 Task: In the Company medtronic.com, Log call with description : 'Spoke to a lead interested in exploring customization options.'; Select call outcome: 'Busy '; Select call Direction: Inbound; Add date: '23 September, 2023' and time 3:00:PM. Logged in from softage.1@softage.net
Action: Mouse moved to (118, 71)
Screenshot: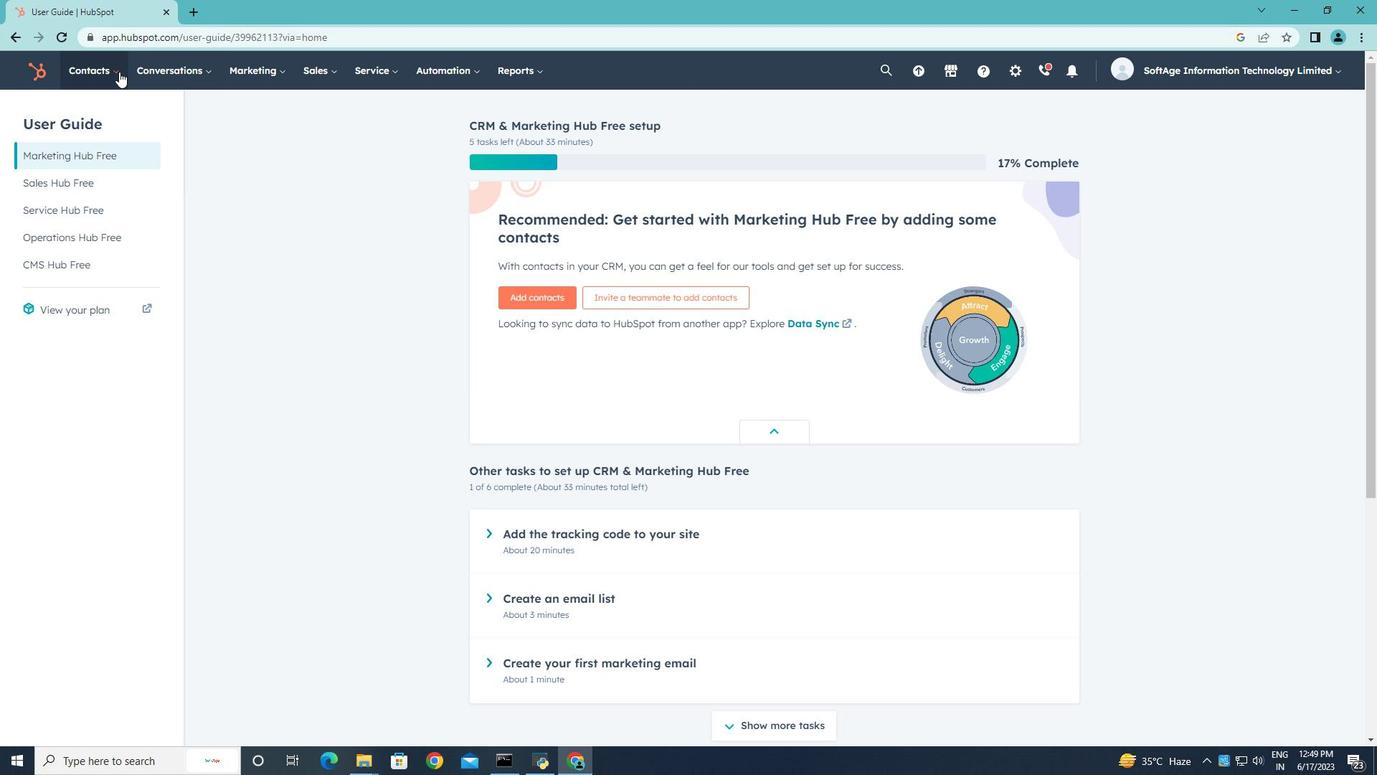 
Action: Mouse pressed left at (118, 71)
Screenshot: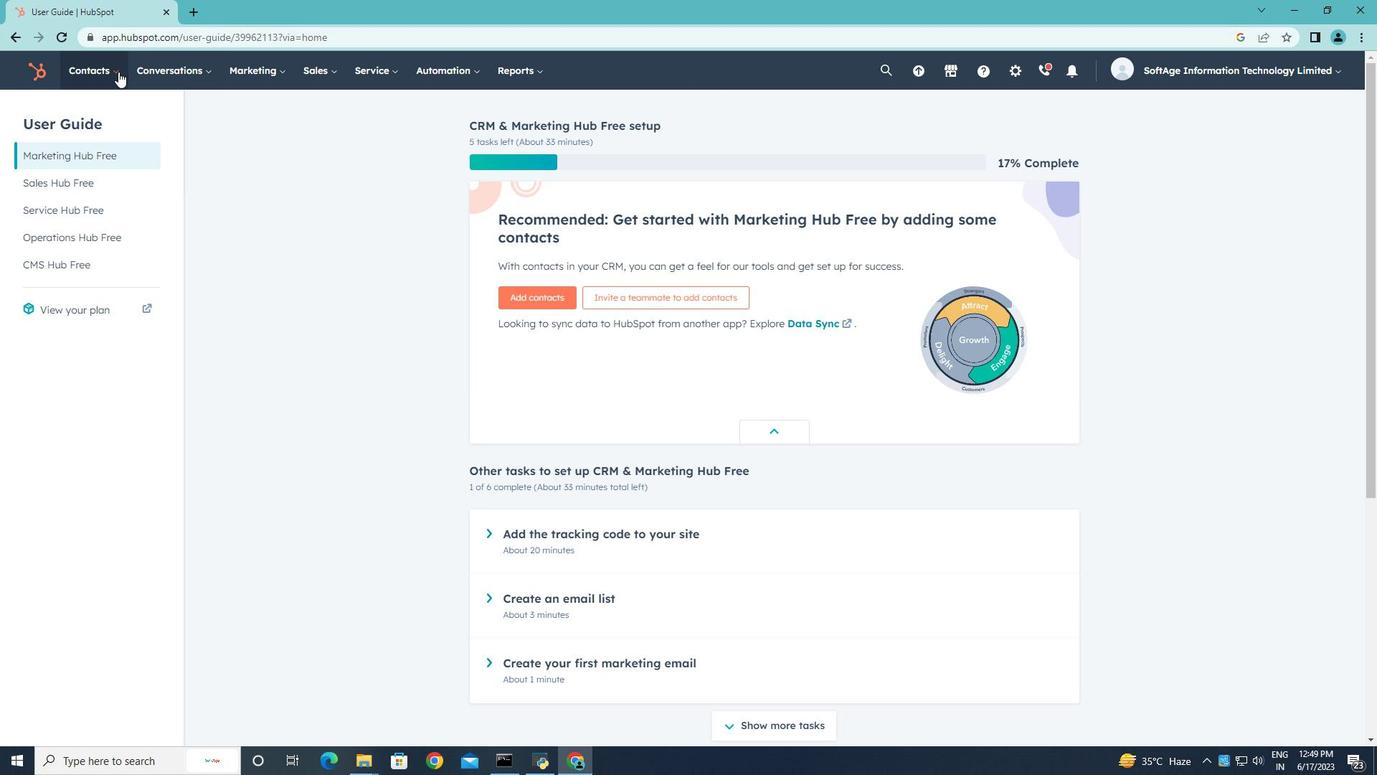 
Action: Mouse moved to (109, 140)
Screenshot: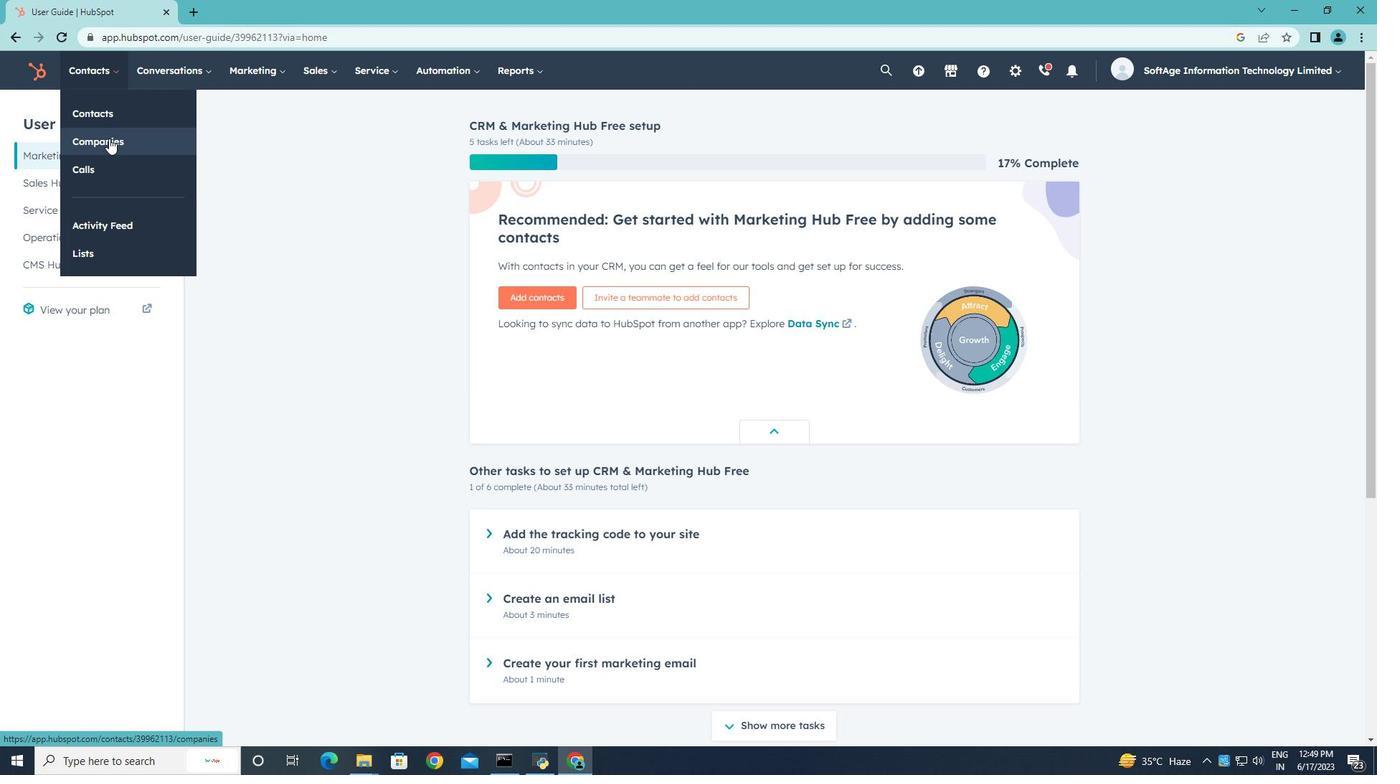 
Action: Mouse pressed left at (109, 140)
Screenshot: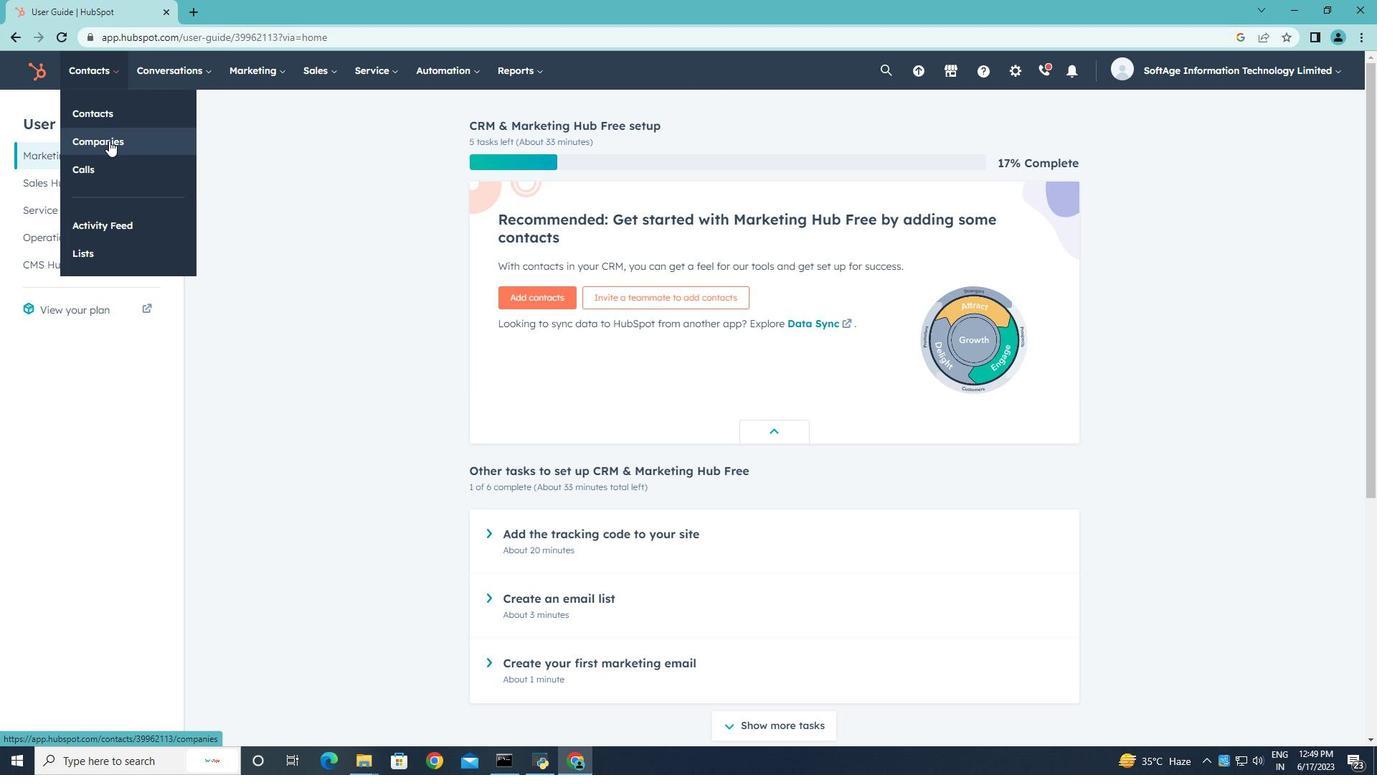 
Action: Mouse moved to (130, 233)
Screenshot: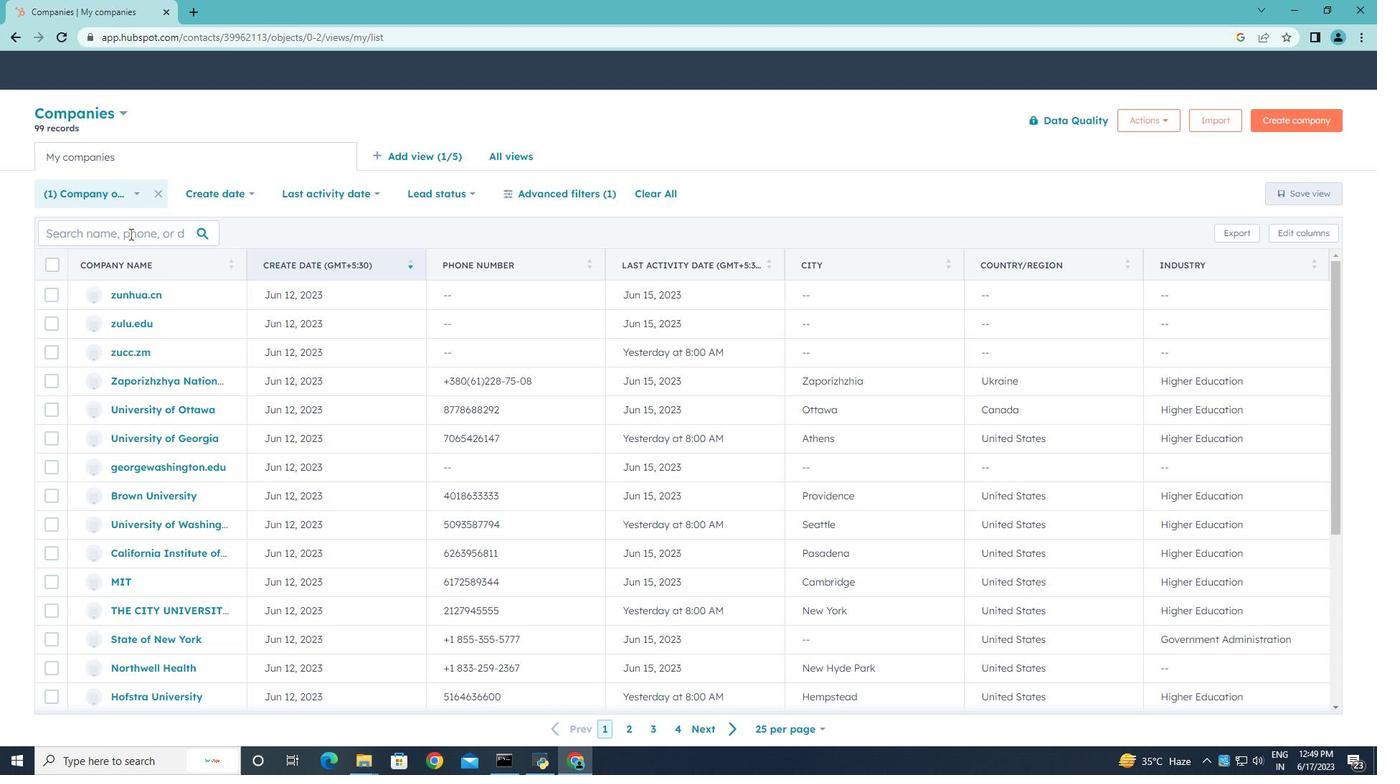 
Action: Mouse pressed left at (130, 233)
Screenshot: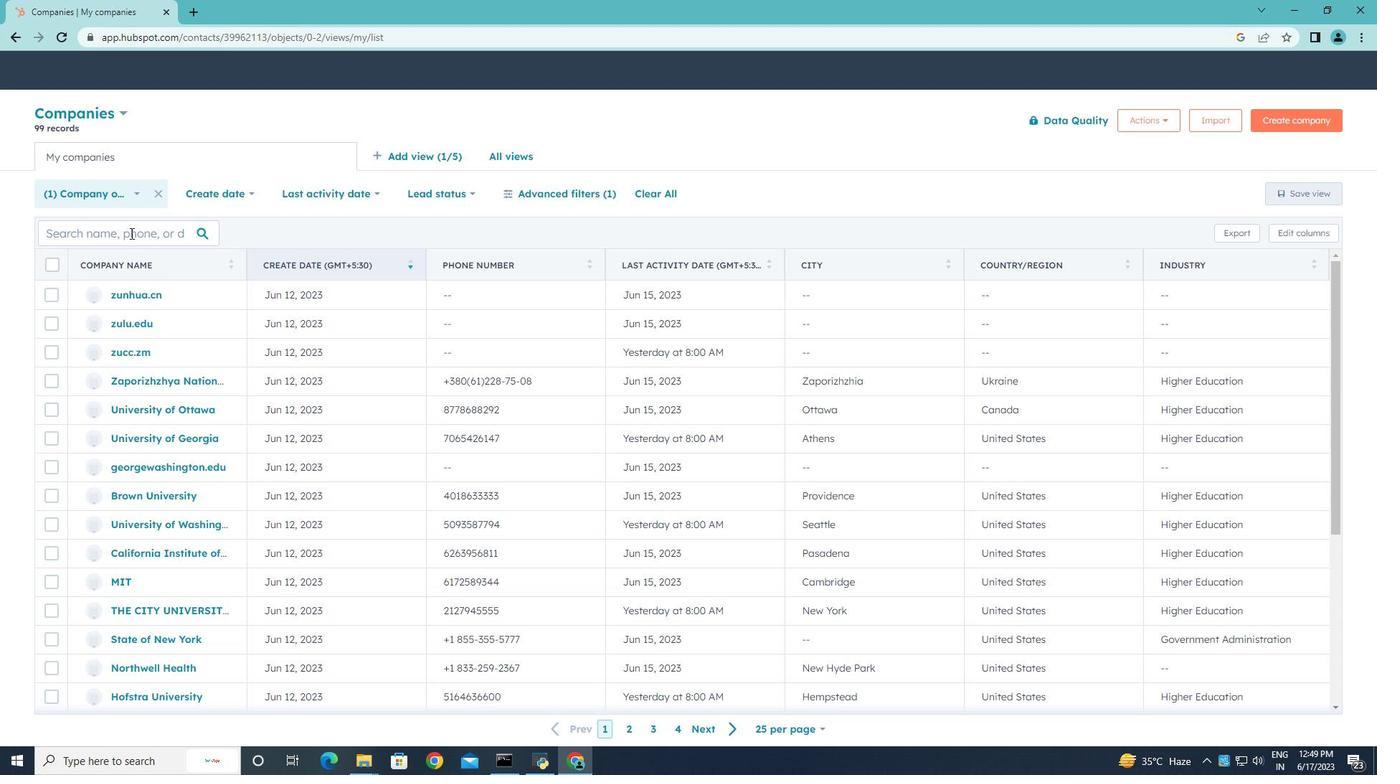 
Action: Key pressed medtronic.com
Screenshot: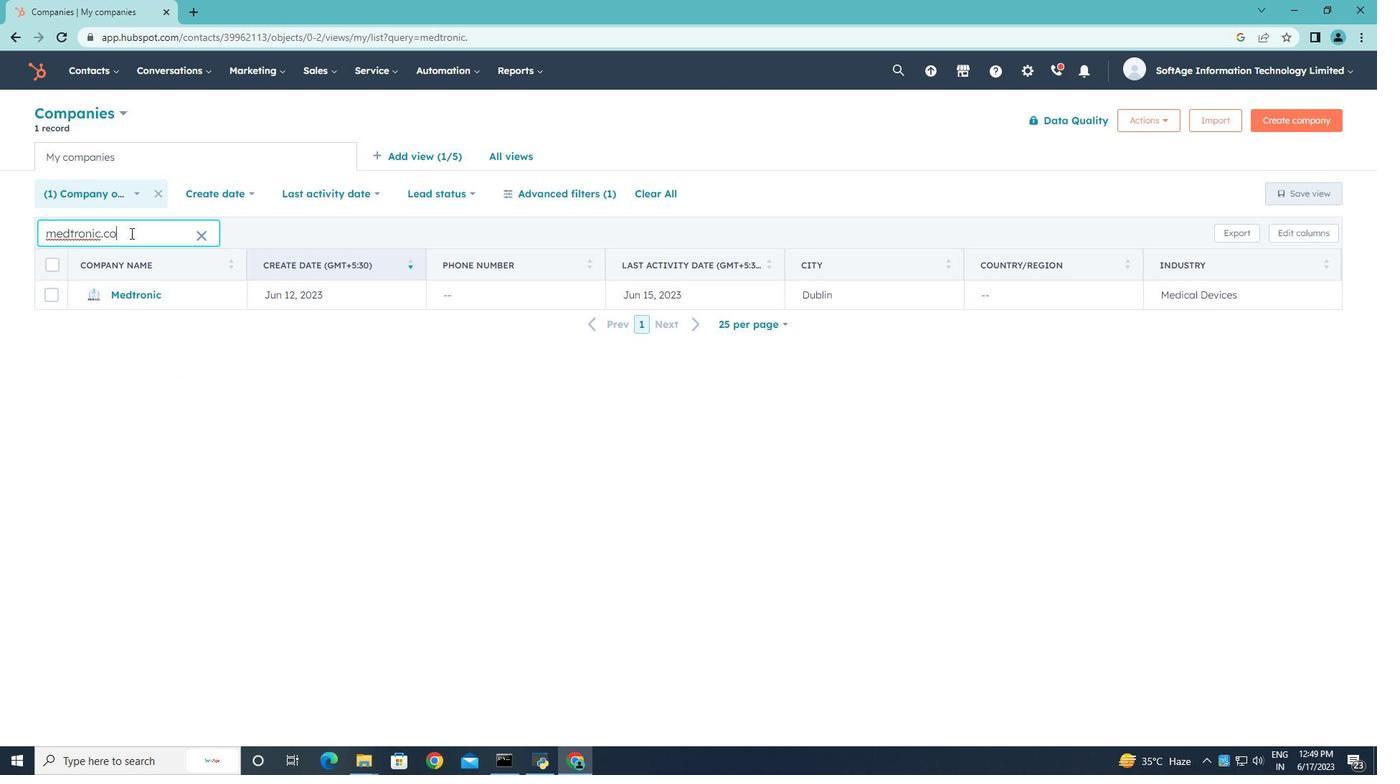 
Action: Mouse moved to (134, 297)
Screenshot: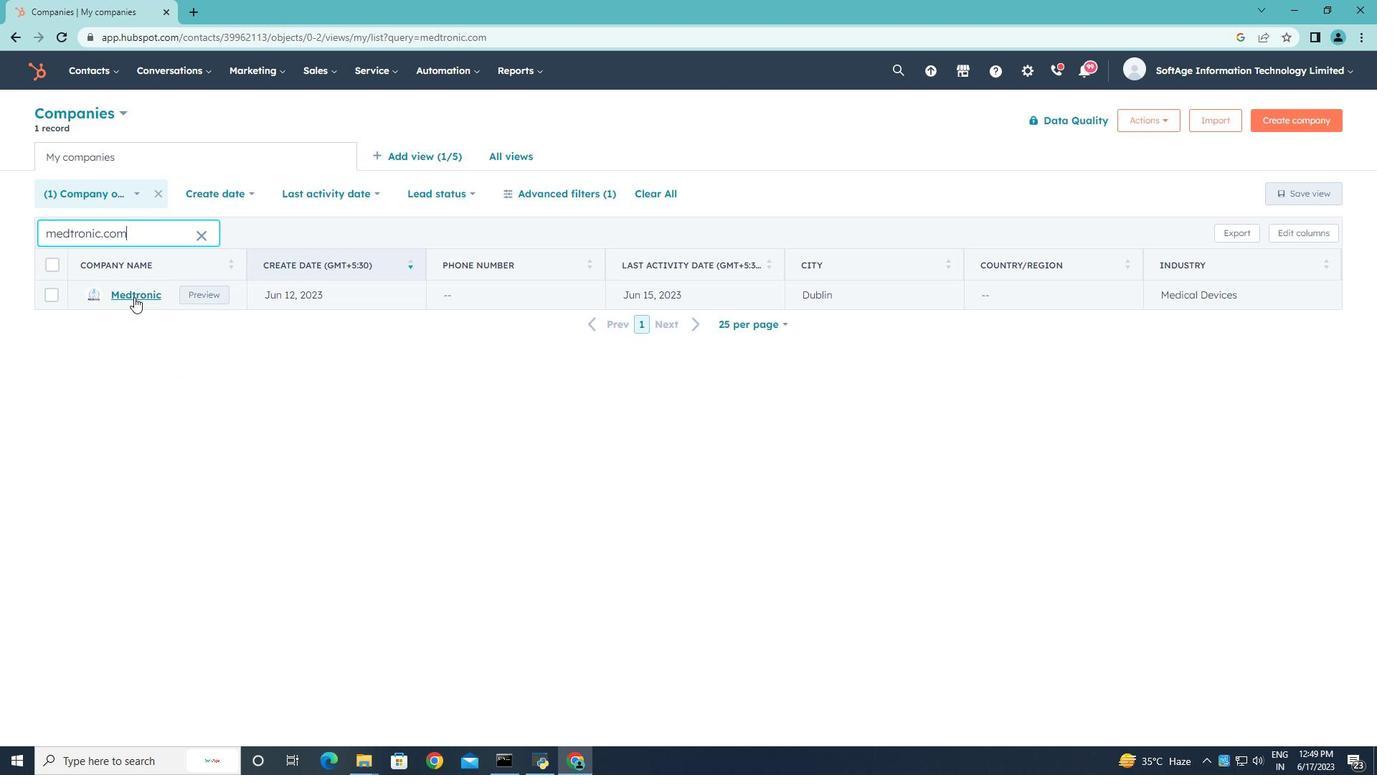 
Action: Mouse pressed left at (134, 297)
Screenshot: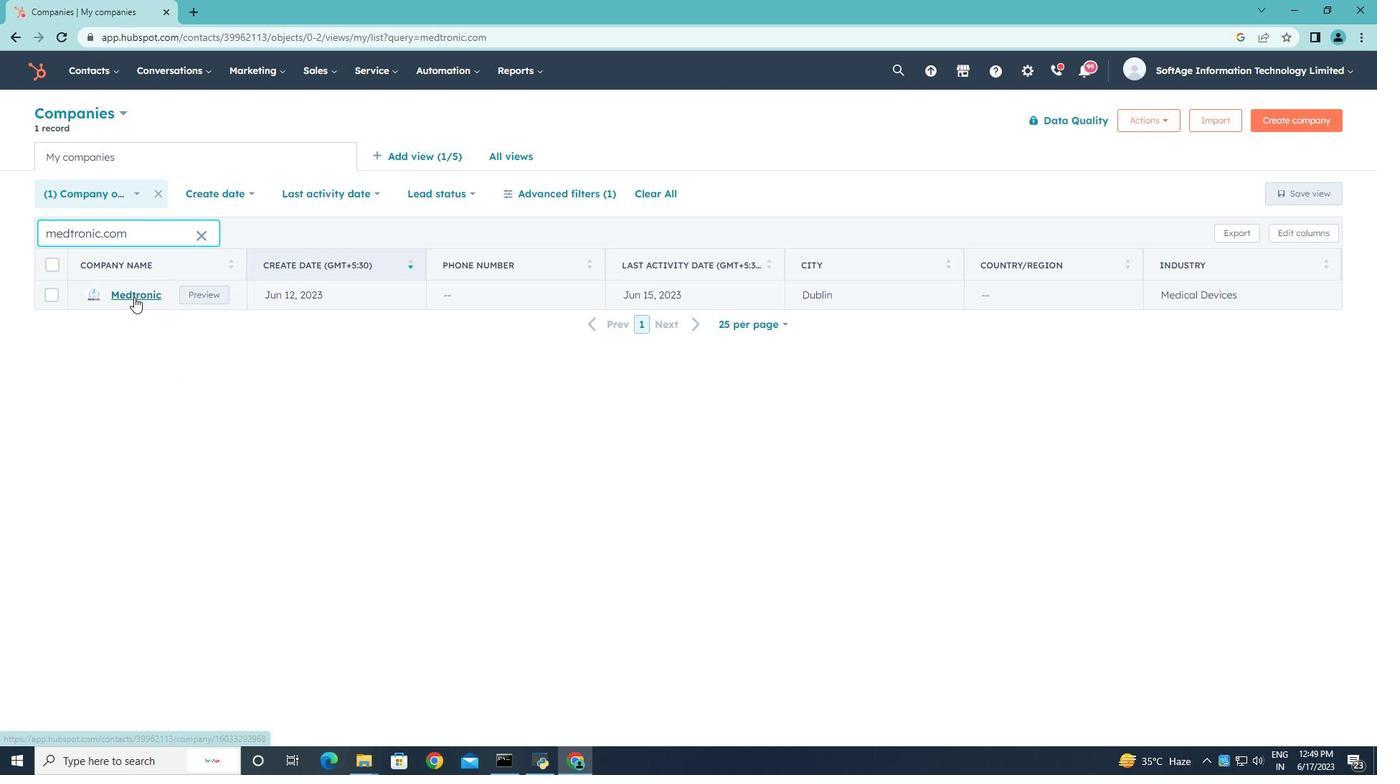 
Action: Mouse moved to (275, 242)
Screenshot: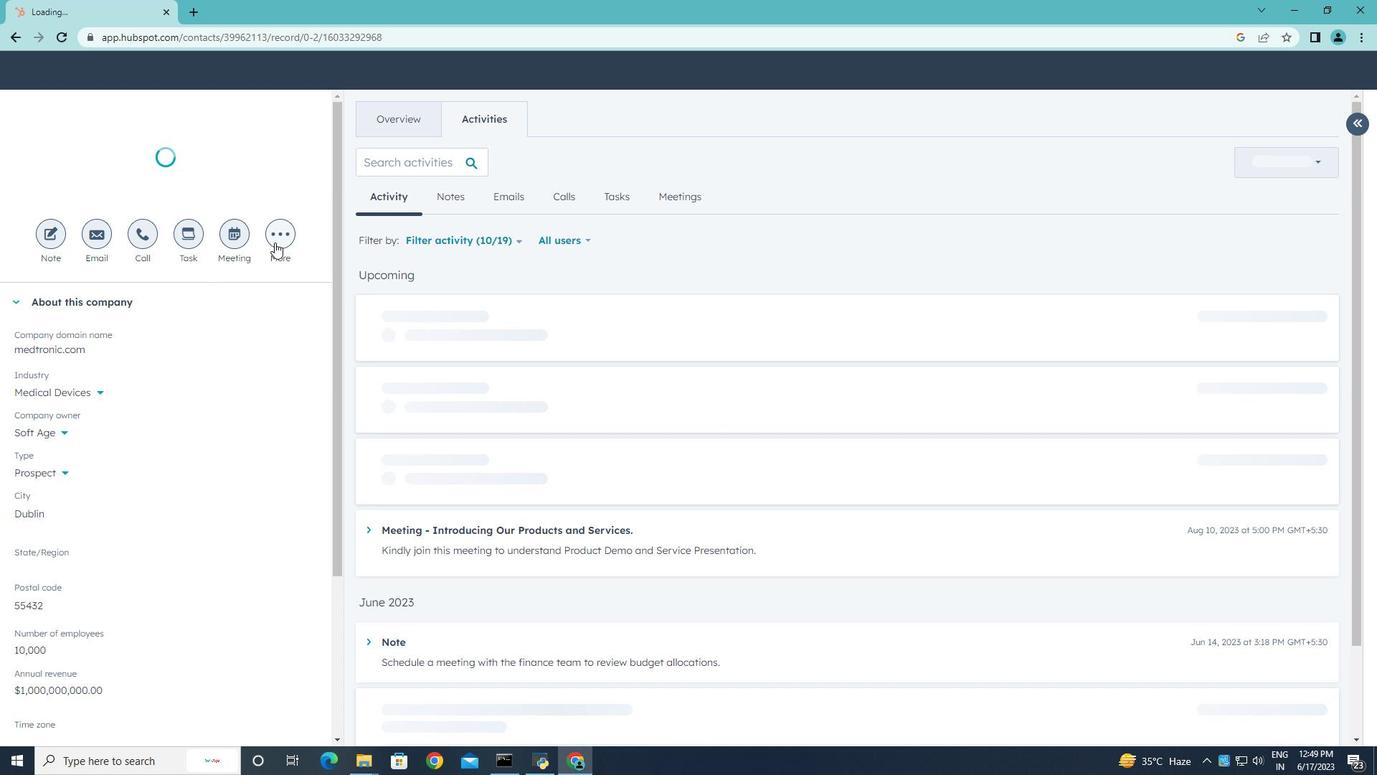 
Action: Mouse pressed left at (275, 242)
Screenshot: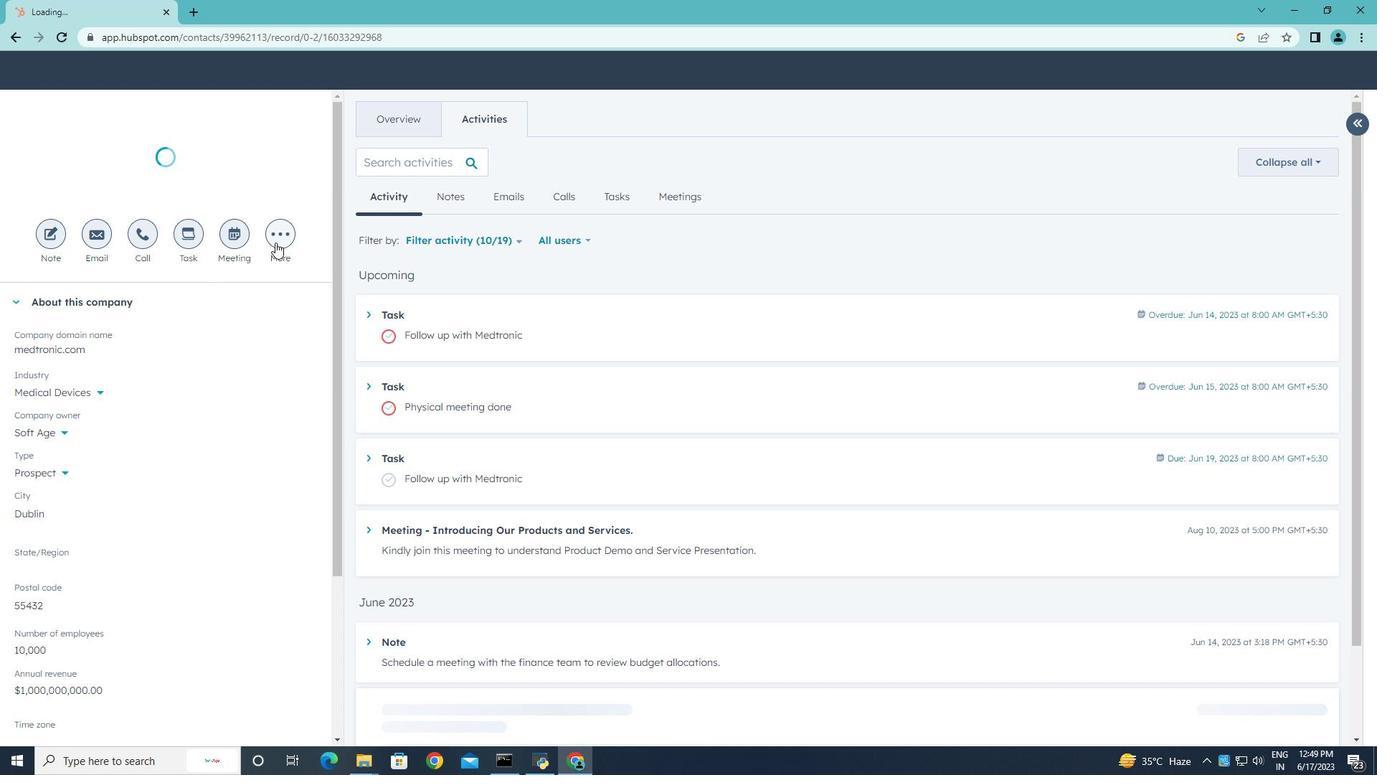 
Action: Mouse moved to (276, 355)
Screenshot: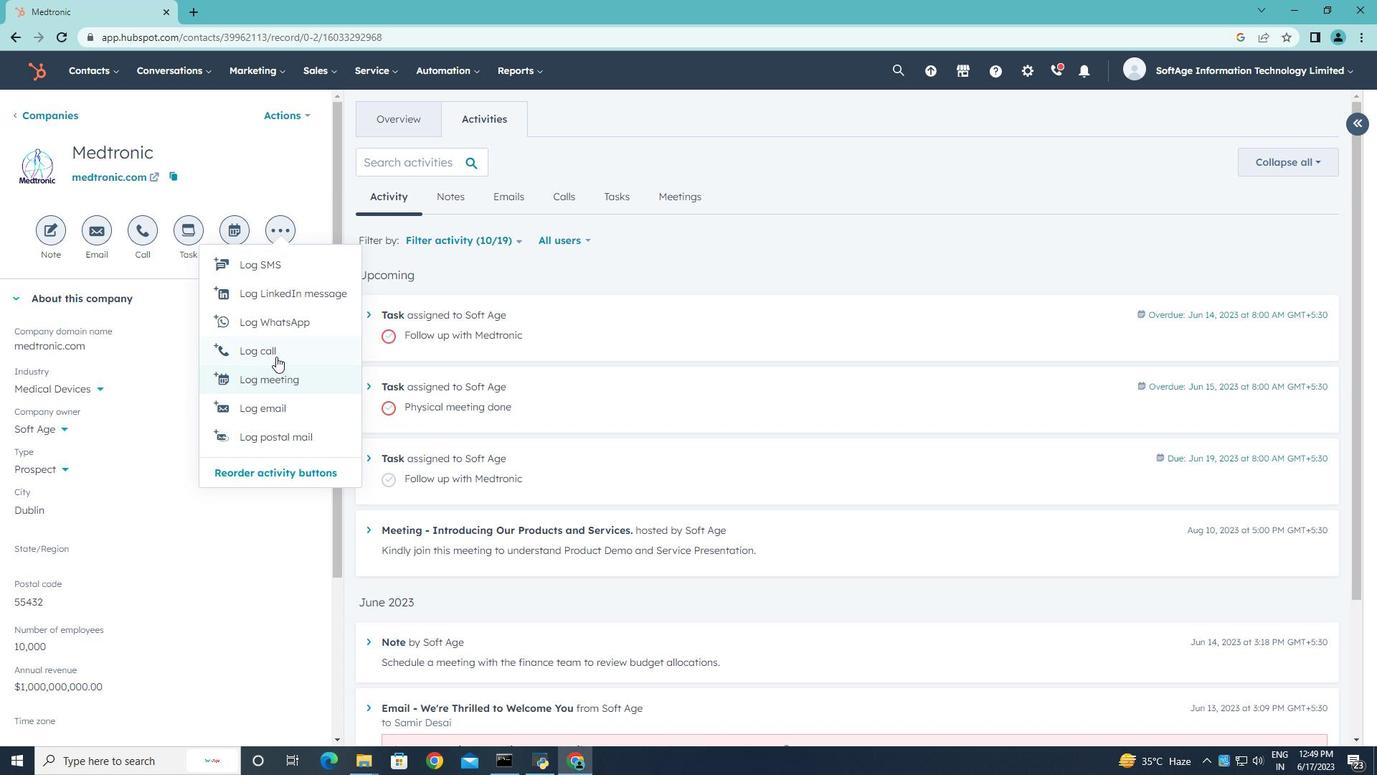 
Action: Mouse pressed left at (276, 355)
Screenshot: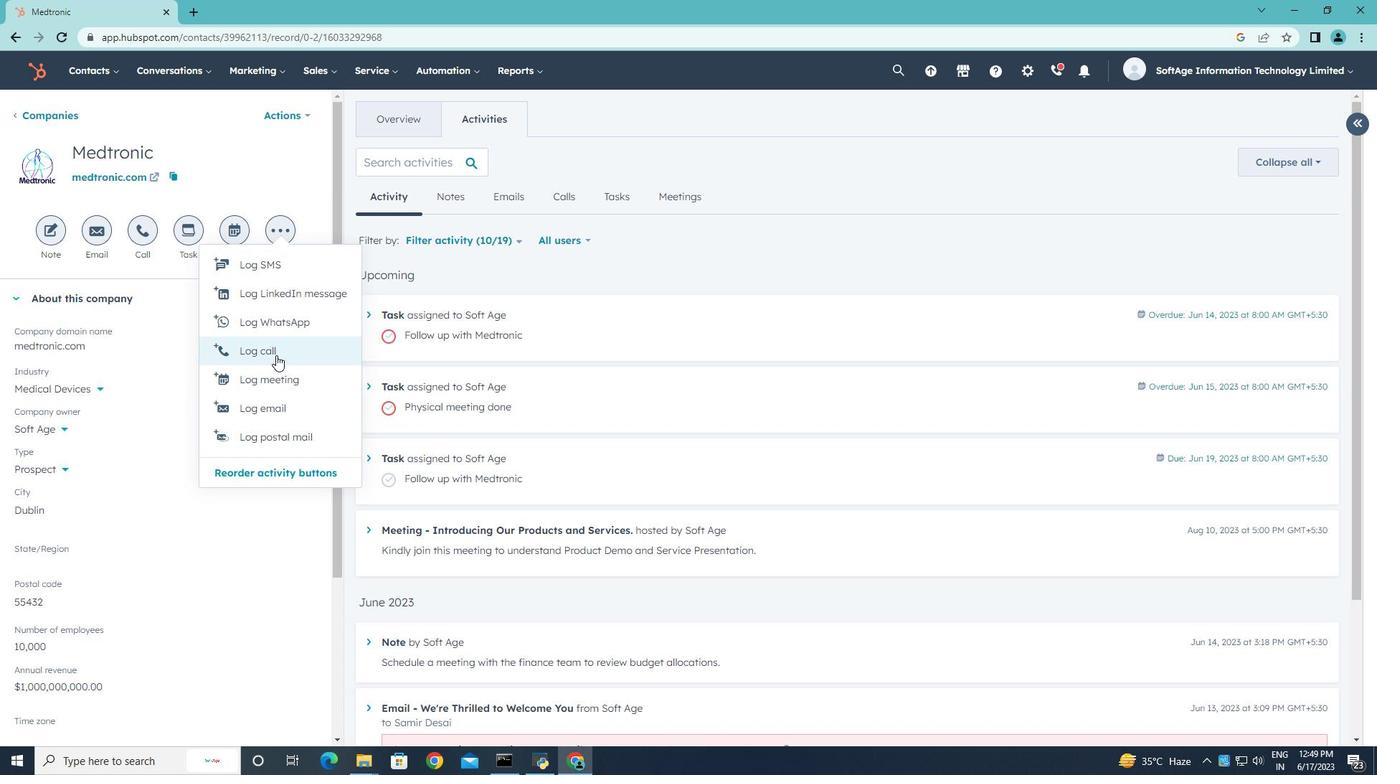 
Action: Key pressed <Key.shift>Spoke<Key.space>to<Key.space>a<Key.space>lead<Key.space>interested<Key.space>in<Key.space>explore<Key.backspace>ing<Key.space>customization<Key.space>options.
Screenshot: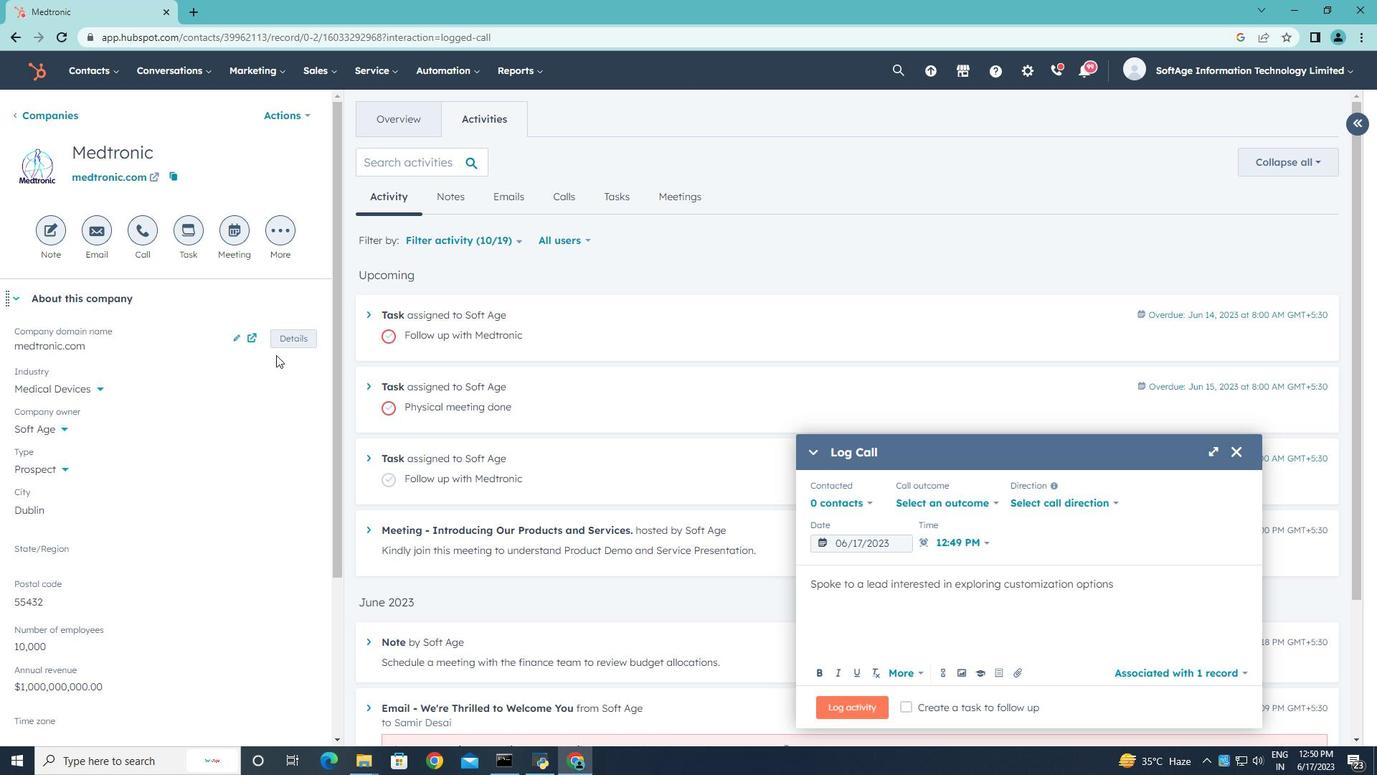 
Action: Mouse moved to (993, 503)
Screenshot: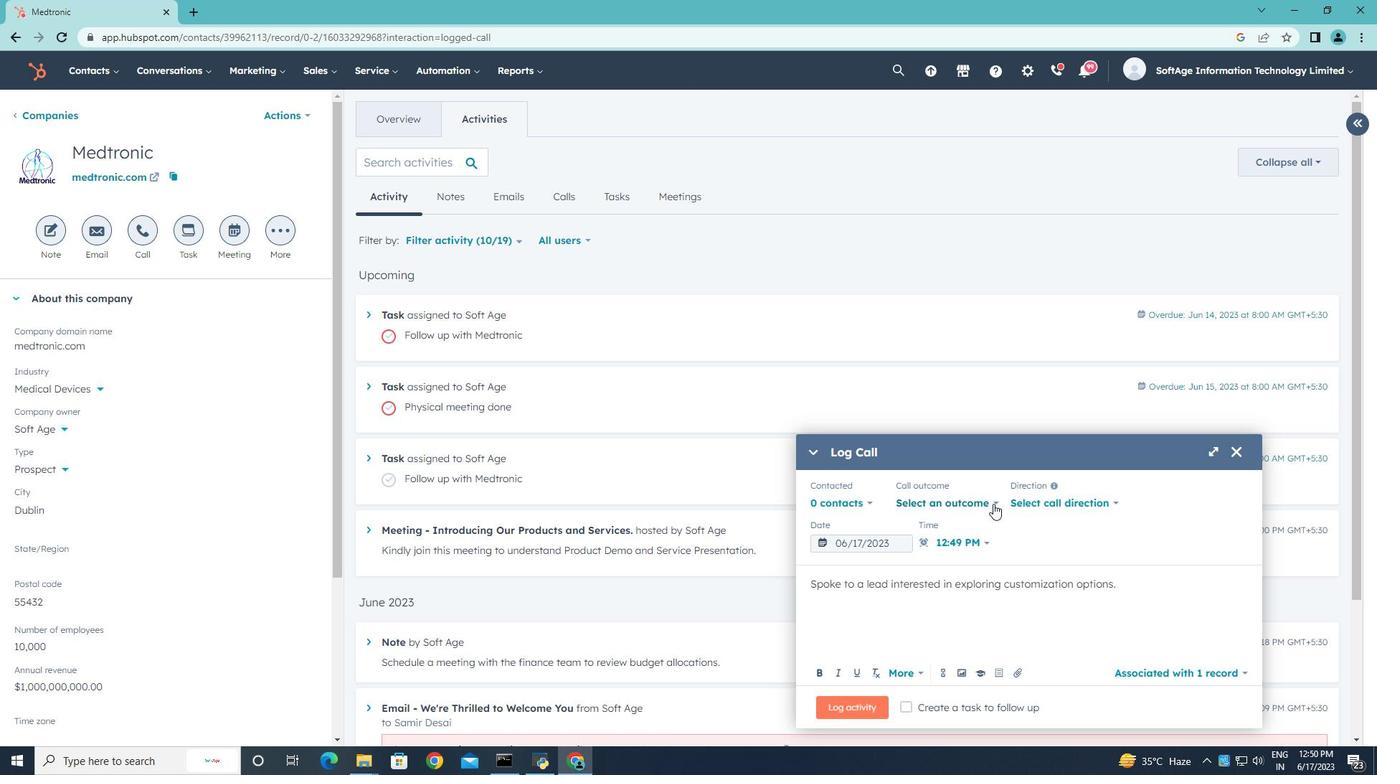 
Action: Mouse pressed left at (993, 503)
Screenshot: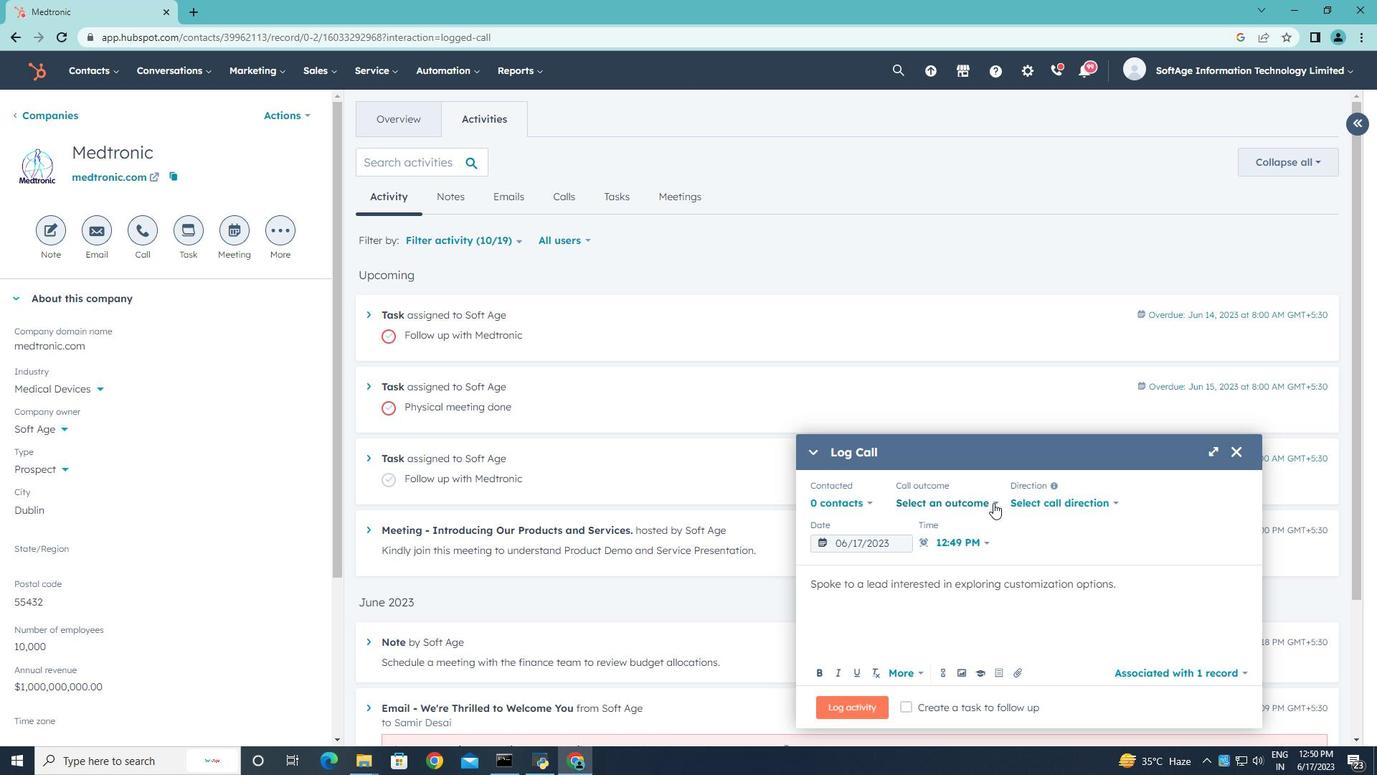 
Action: Mouse moved to (948, 542)
Screenshot: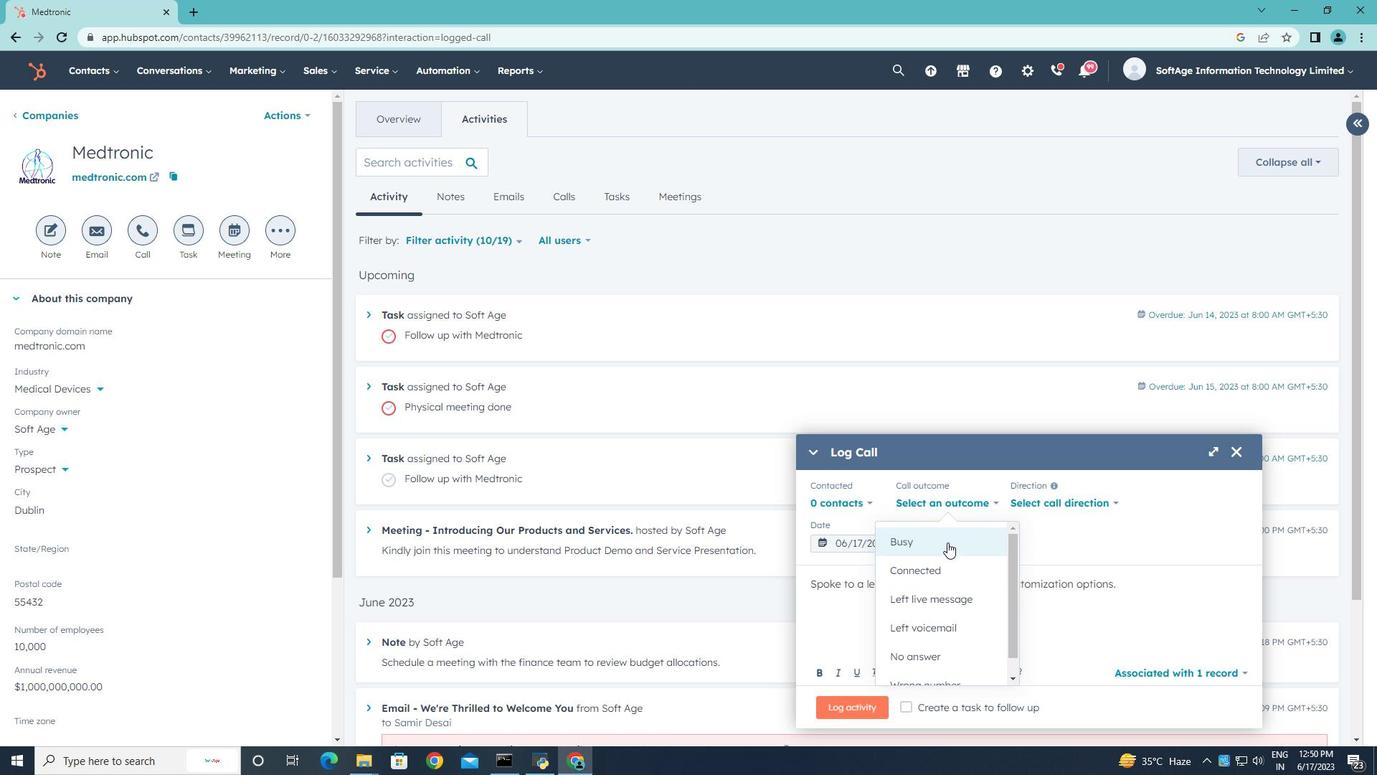 
Action: Mouse pressed left at (948, 542)
Screenshot: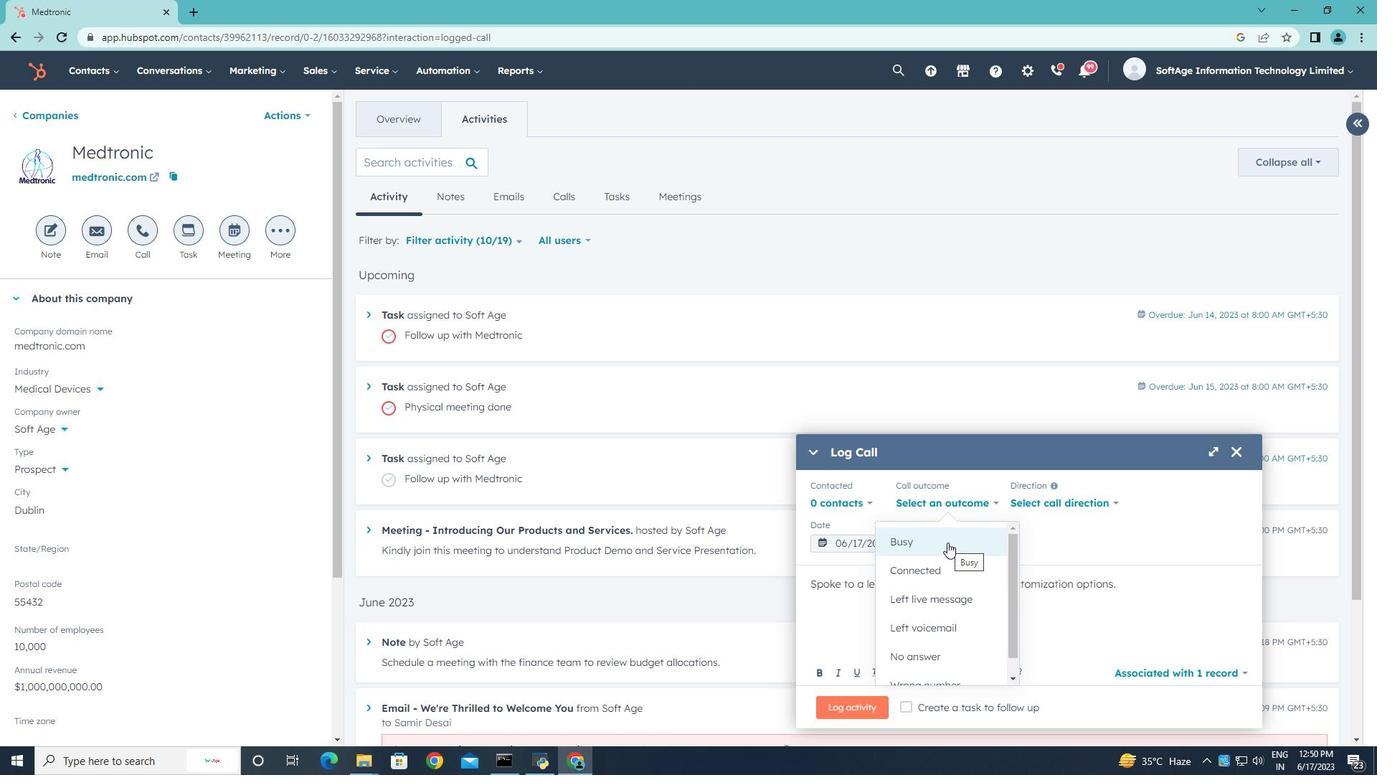 
Action: Mouse moved to (1048, 505)
Screenshot: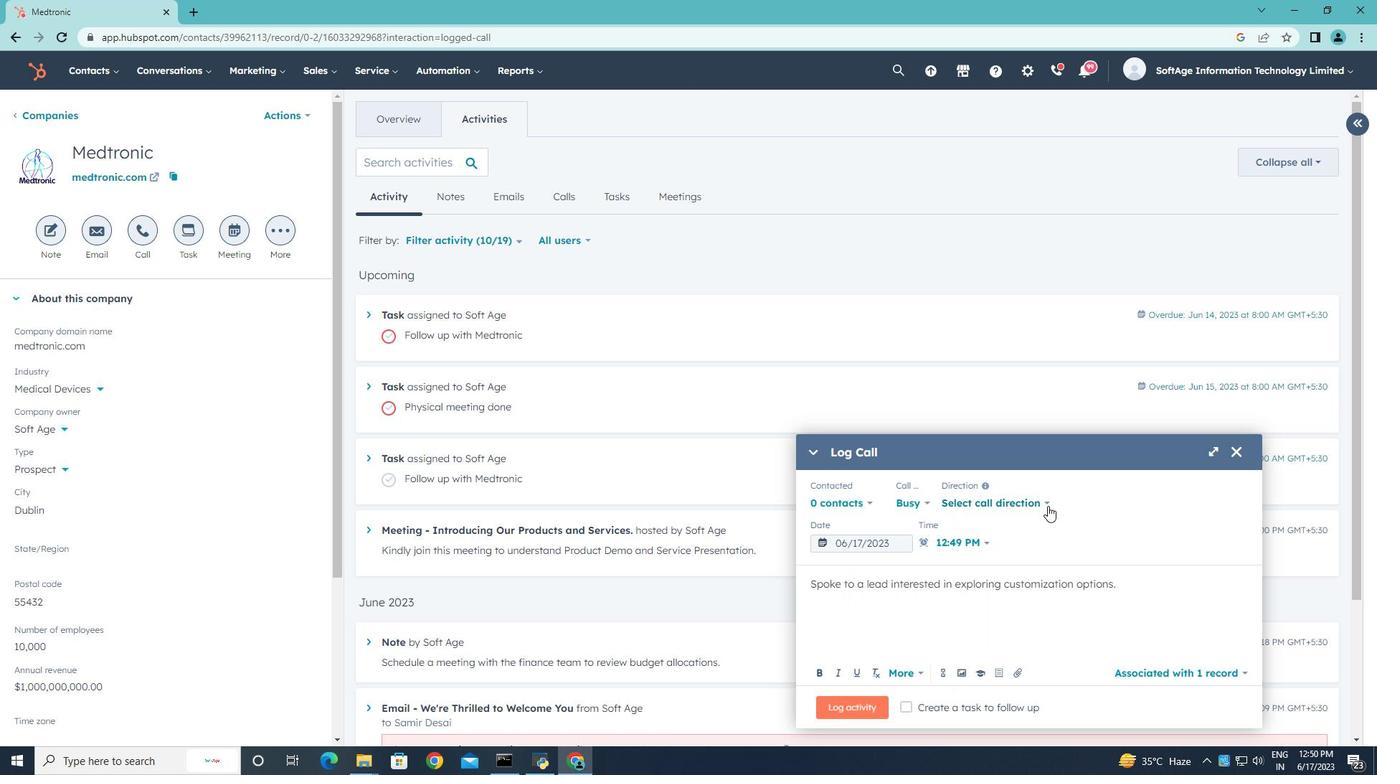 
Action: Mouse pressed left at (1048, 505)
Screenshot: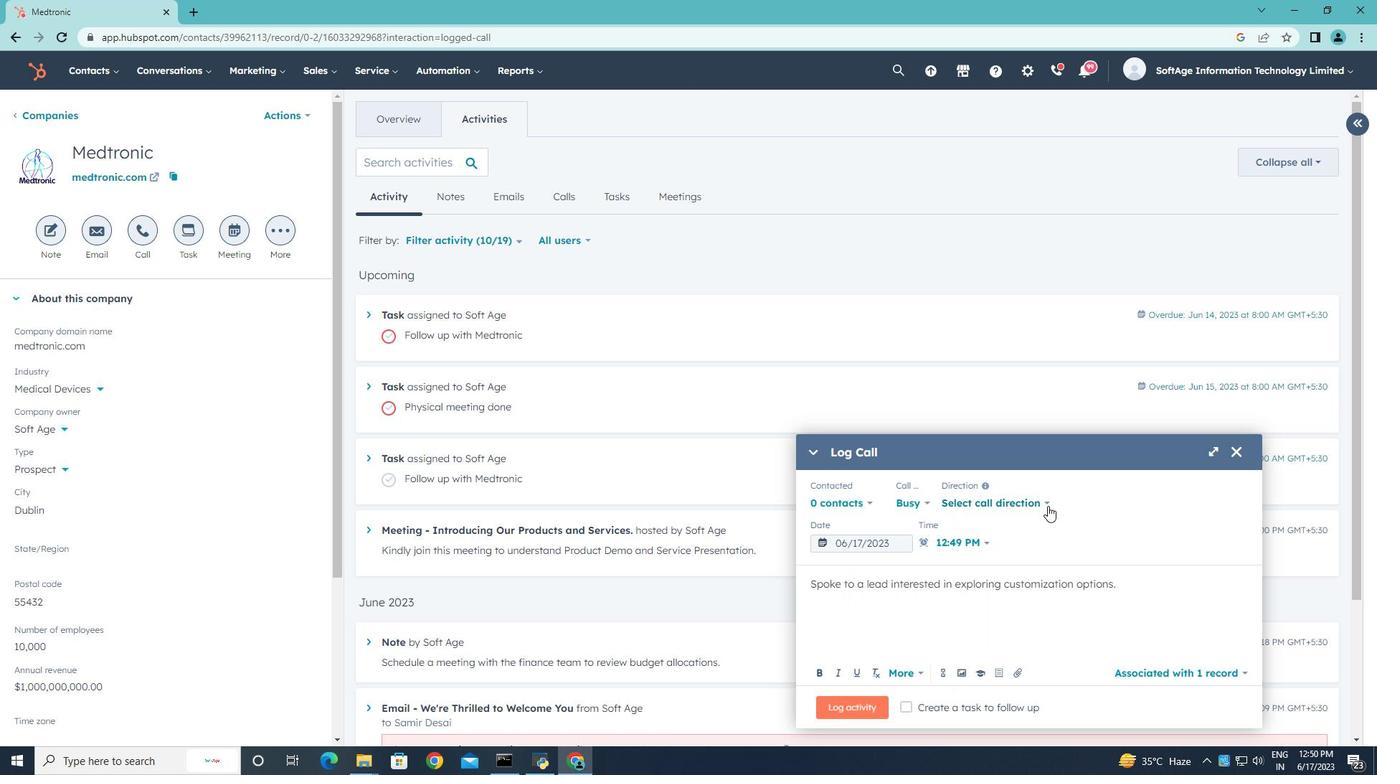 
Action: Mouse moved to (997, 543)
Screenshot: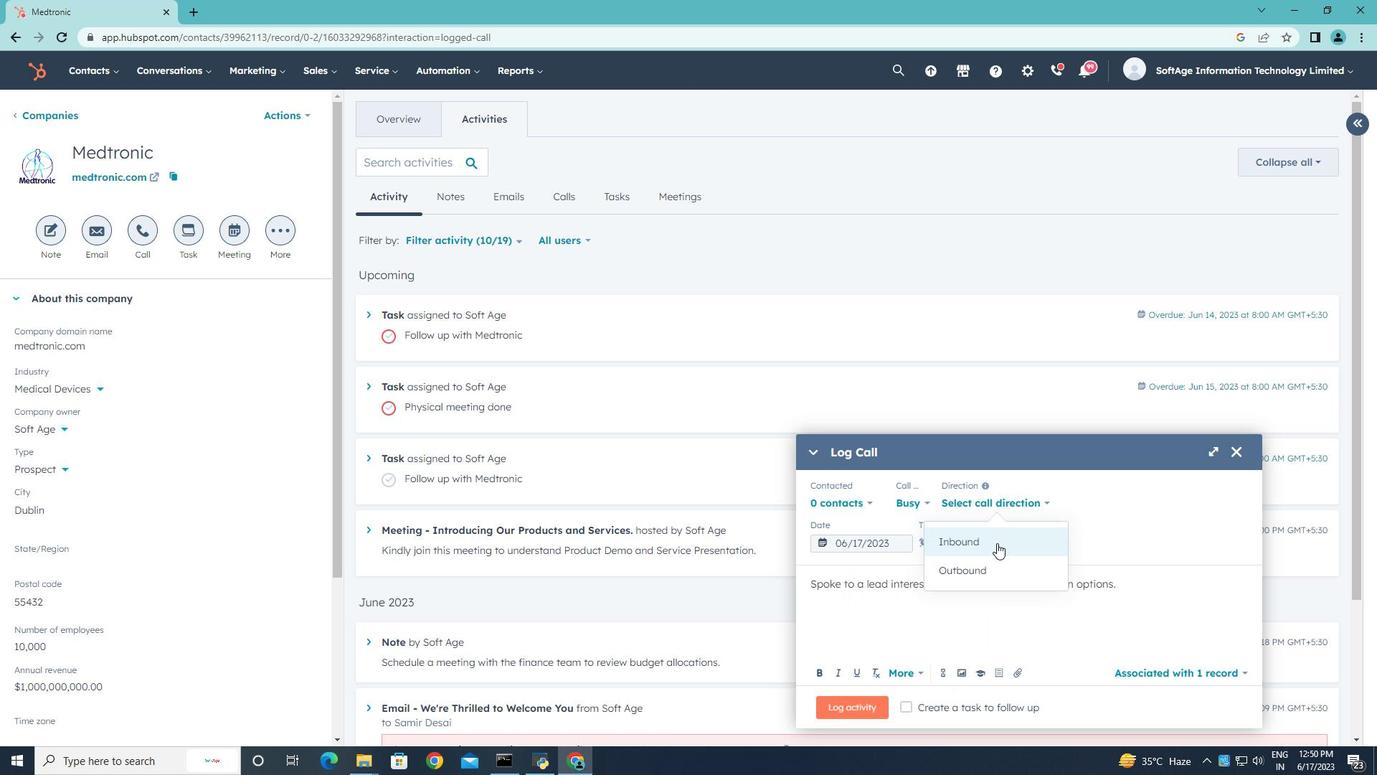 
Action: Mouse pressed left at (997, 543)
Screenshot: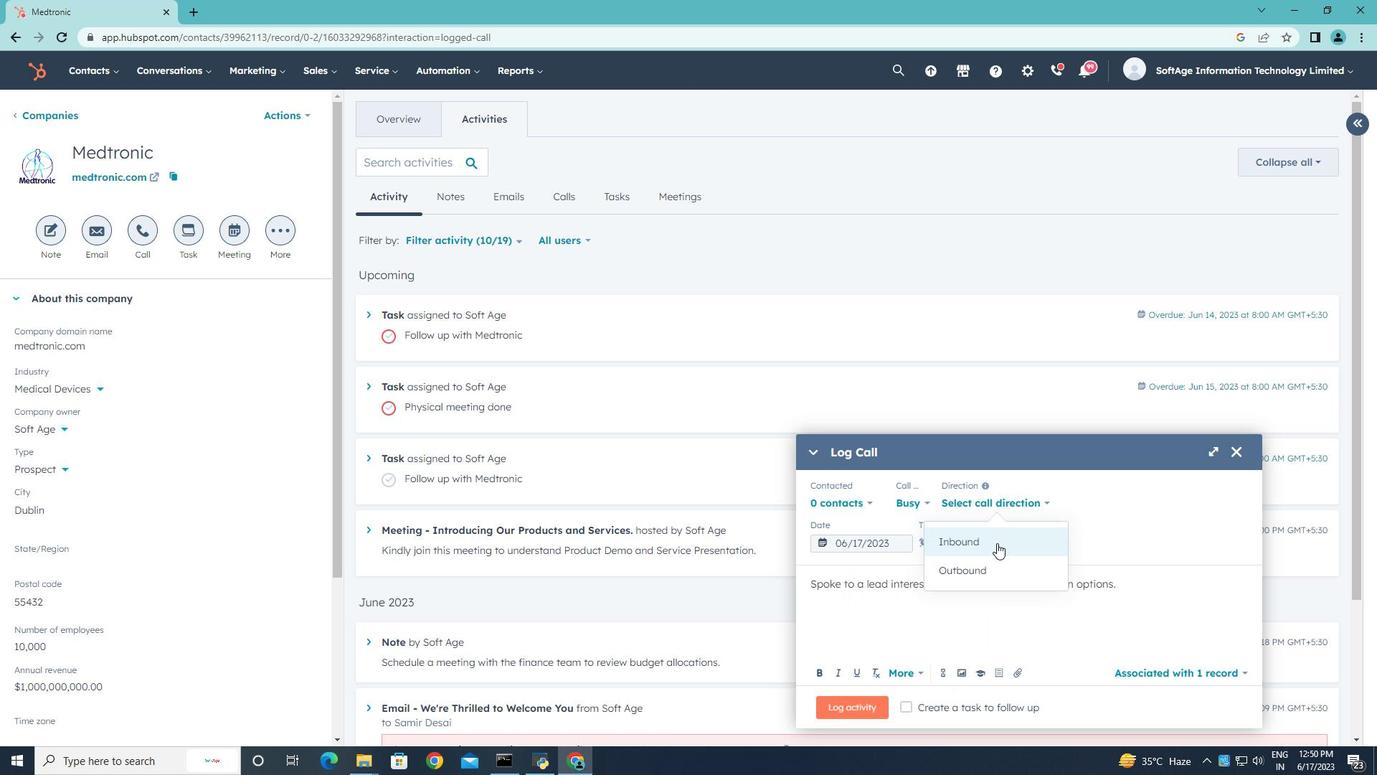 
Action: Mouse moved to (1110, 505)
Screenshot: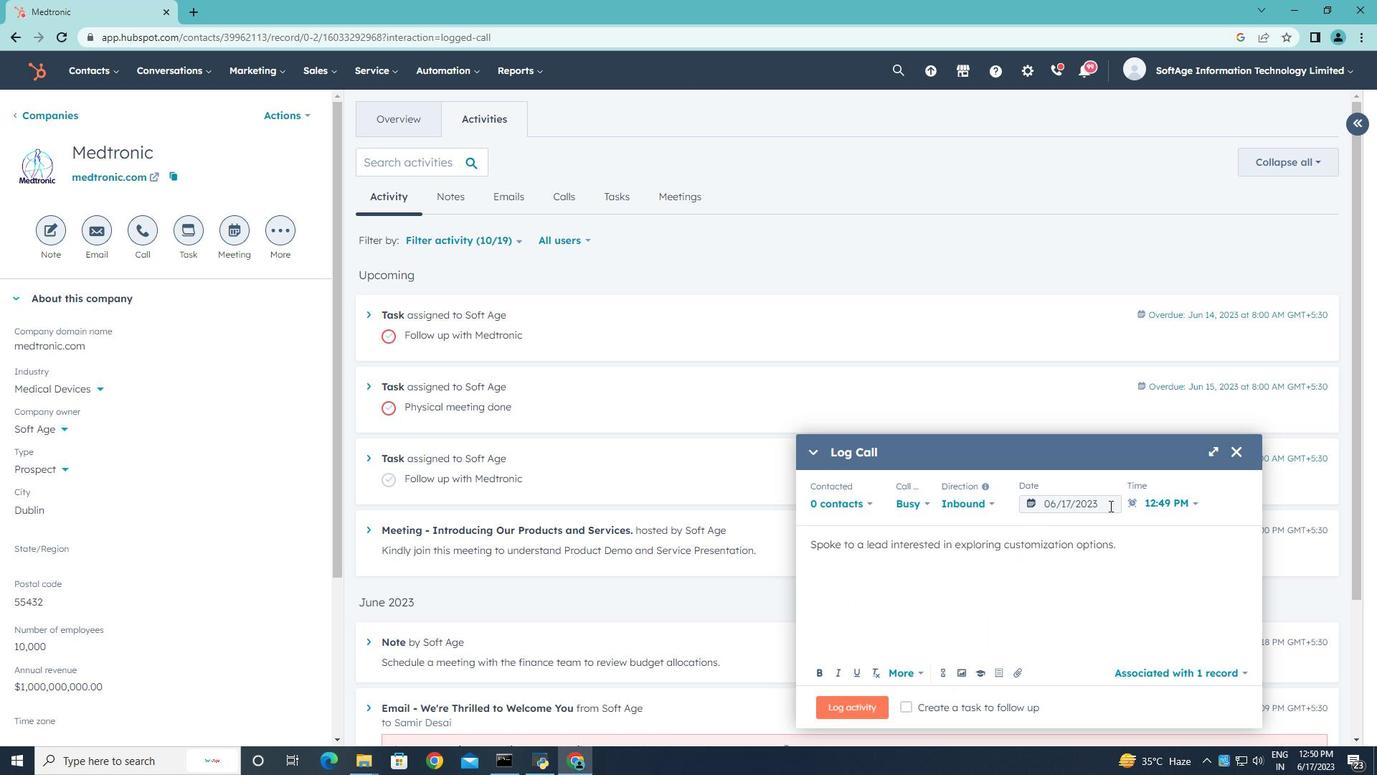 
Action: Mouse pressed left at (1110, 505)
Screenshot: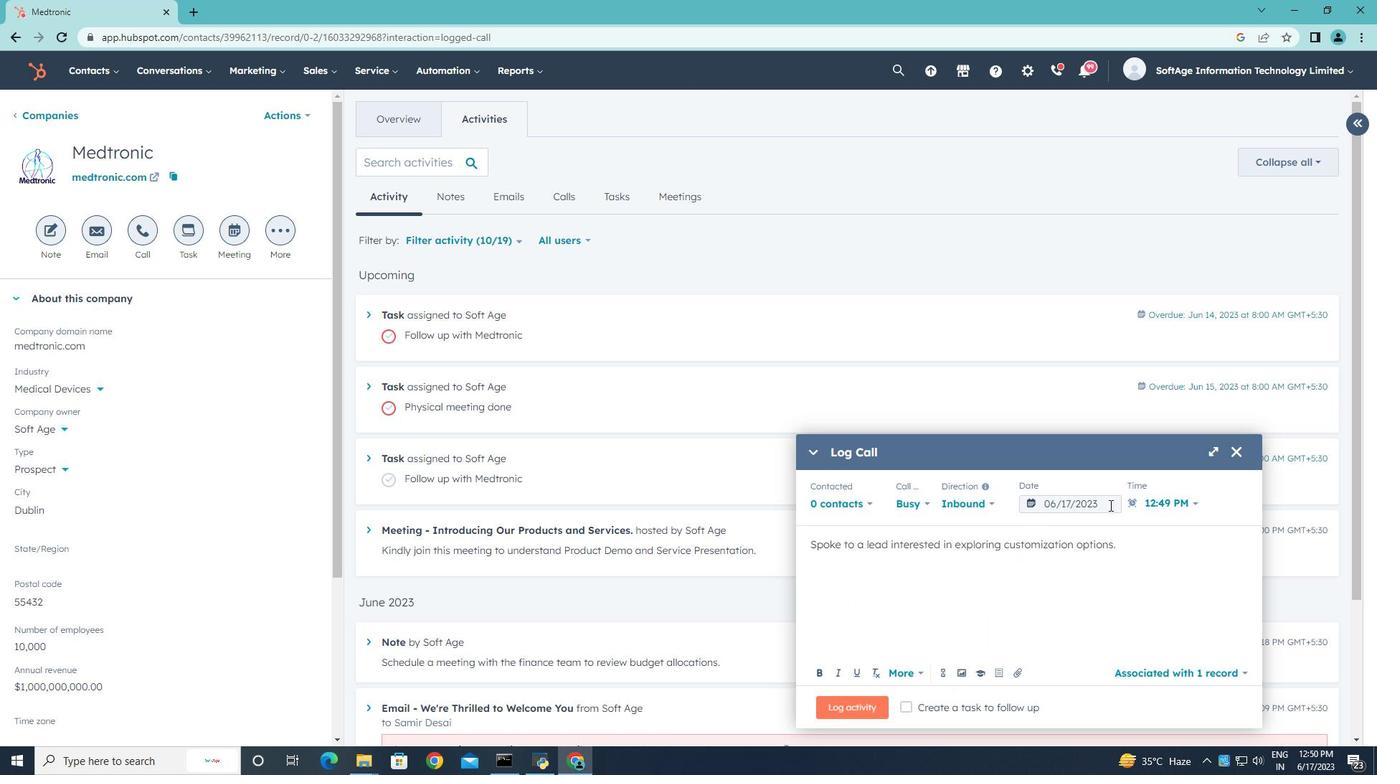 
Action: Mouse moved to (1209, 265)
Screenshot: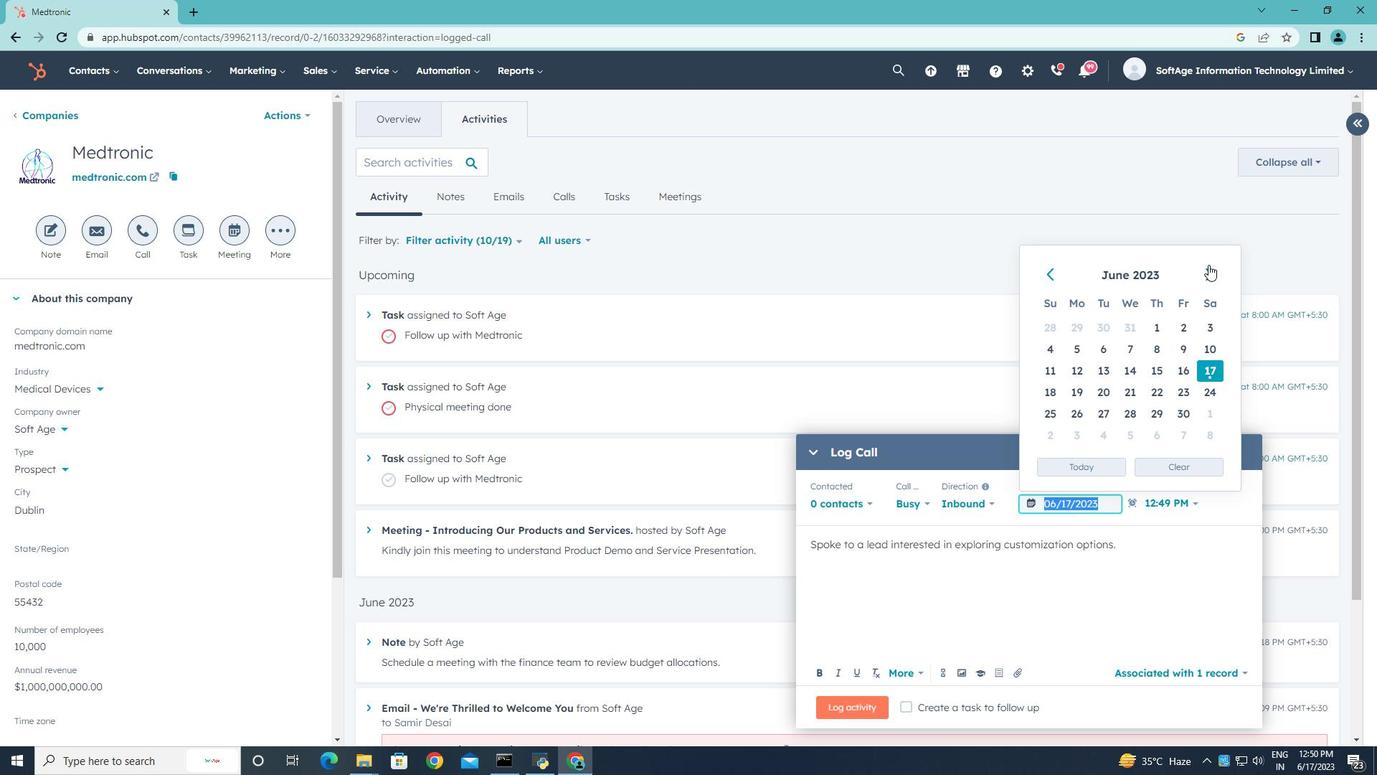 
Action: Mouse pressed left at (1209, 265)
Screenshot: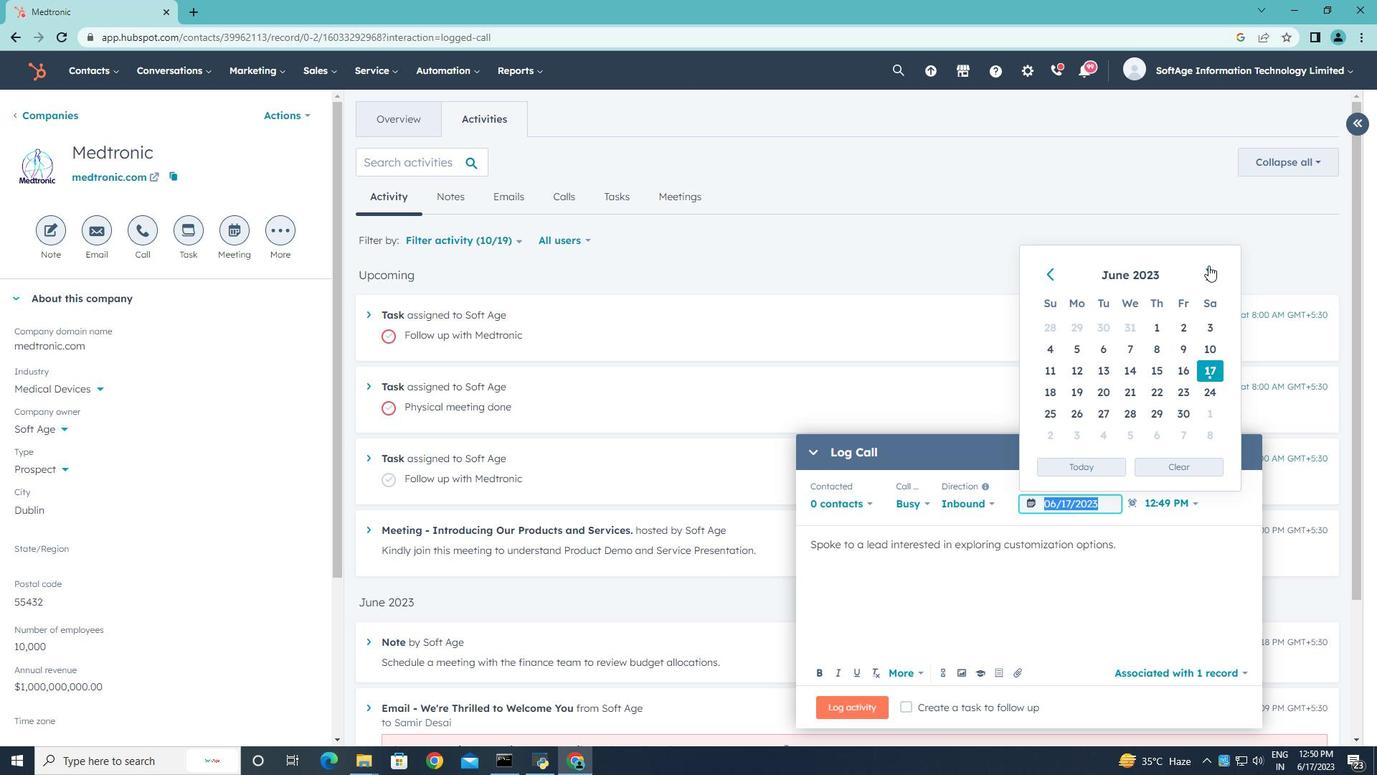 
Action: Mouse pressed left at (1209, 265)
Screenshot: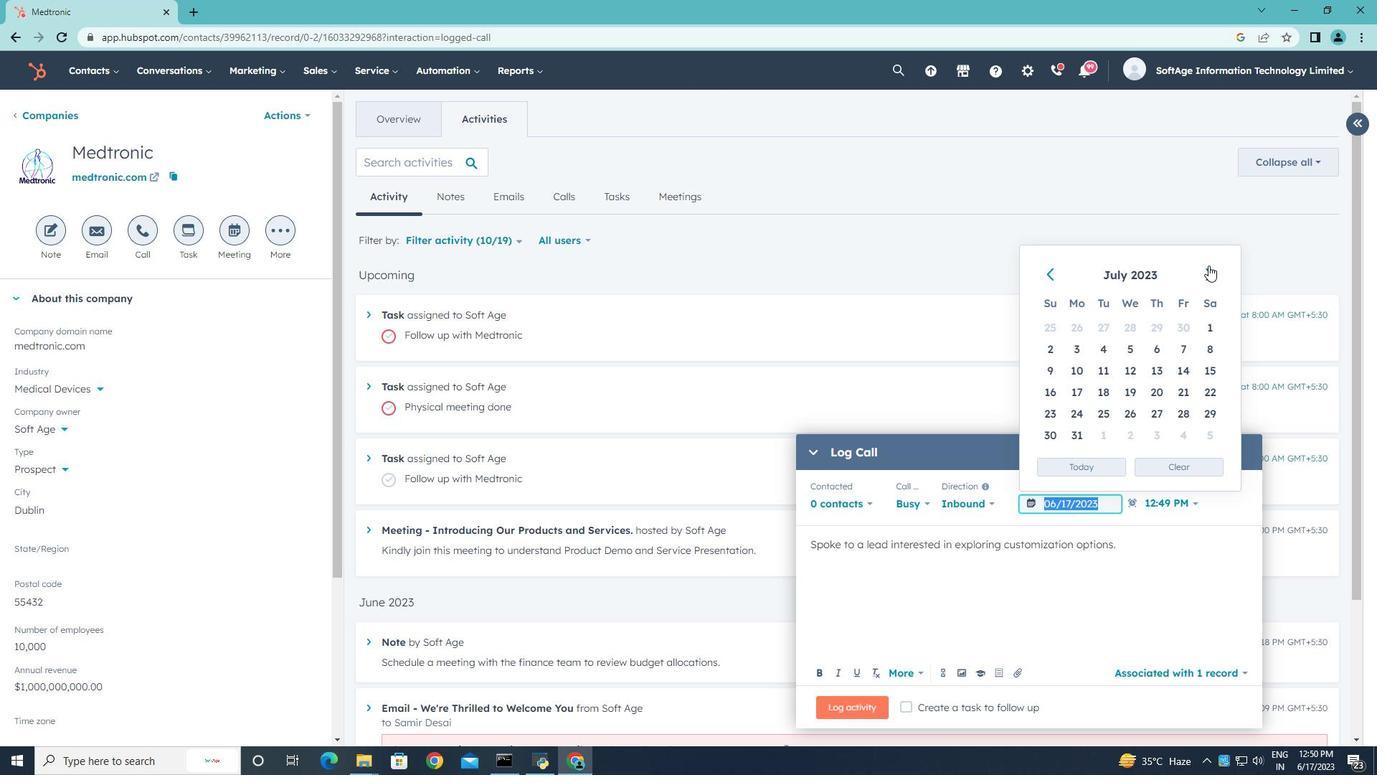 
Action: Mouse pressed left at (1209, 265)
Screenshot: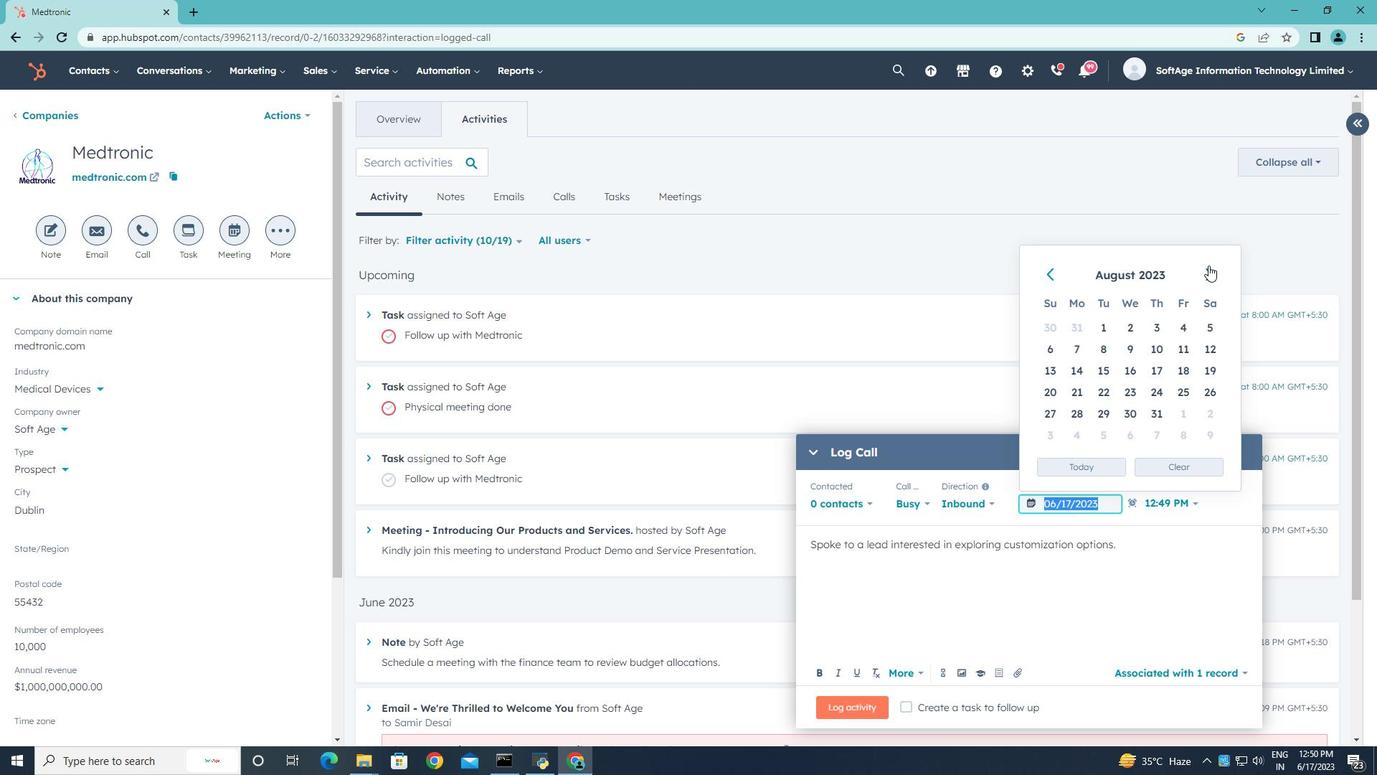 
Action: Mouse moved to (1209, 393)
Screenshot: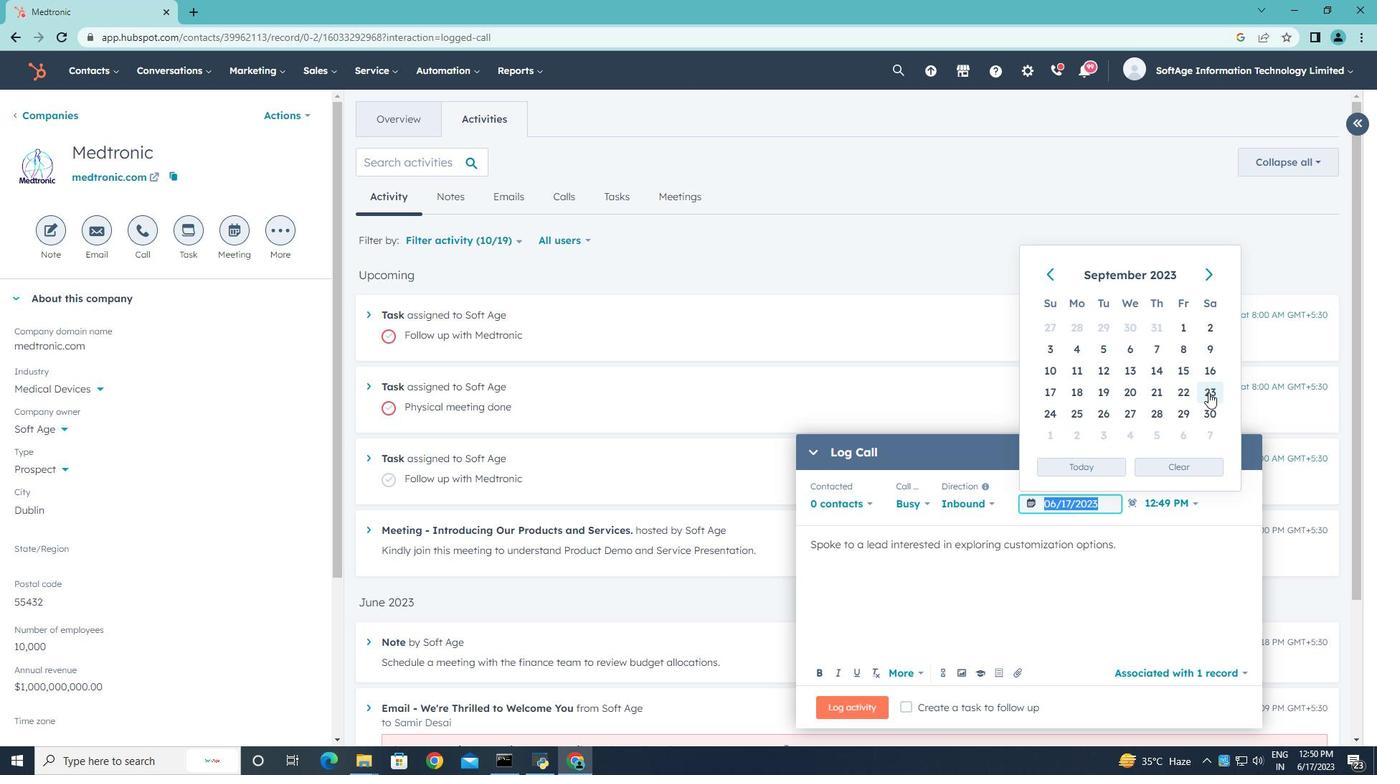 
Action: Mouse pressed left at (1209, 393)
Screenshot: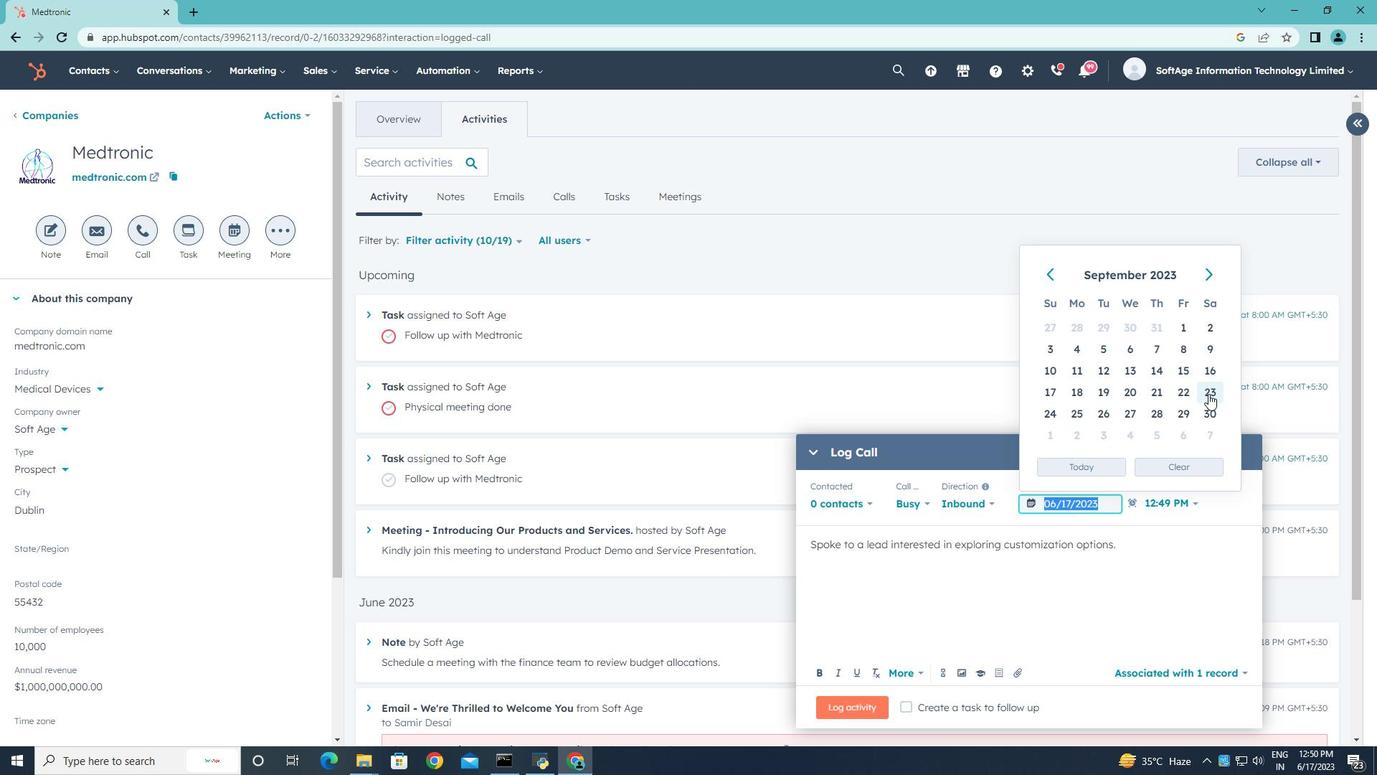 
Action: Mouse moved to (1192, 504)
Screenshot: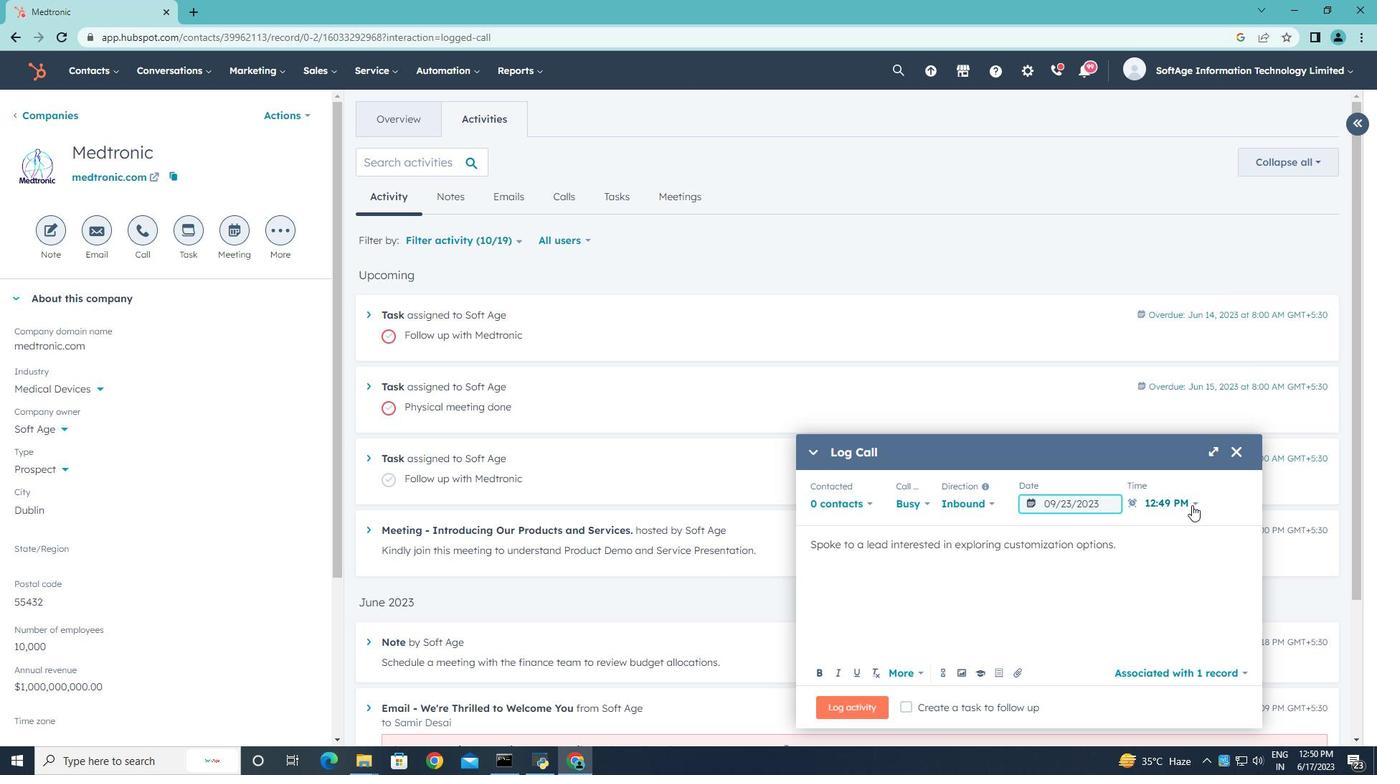 
Action: Mouse pressed left at (1192, 504)
Screenshot: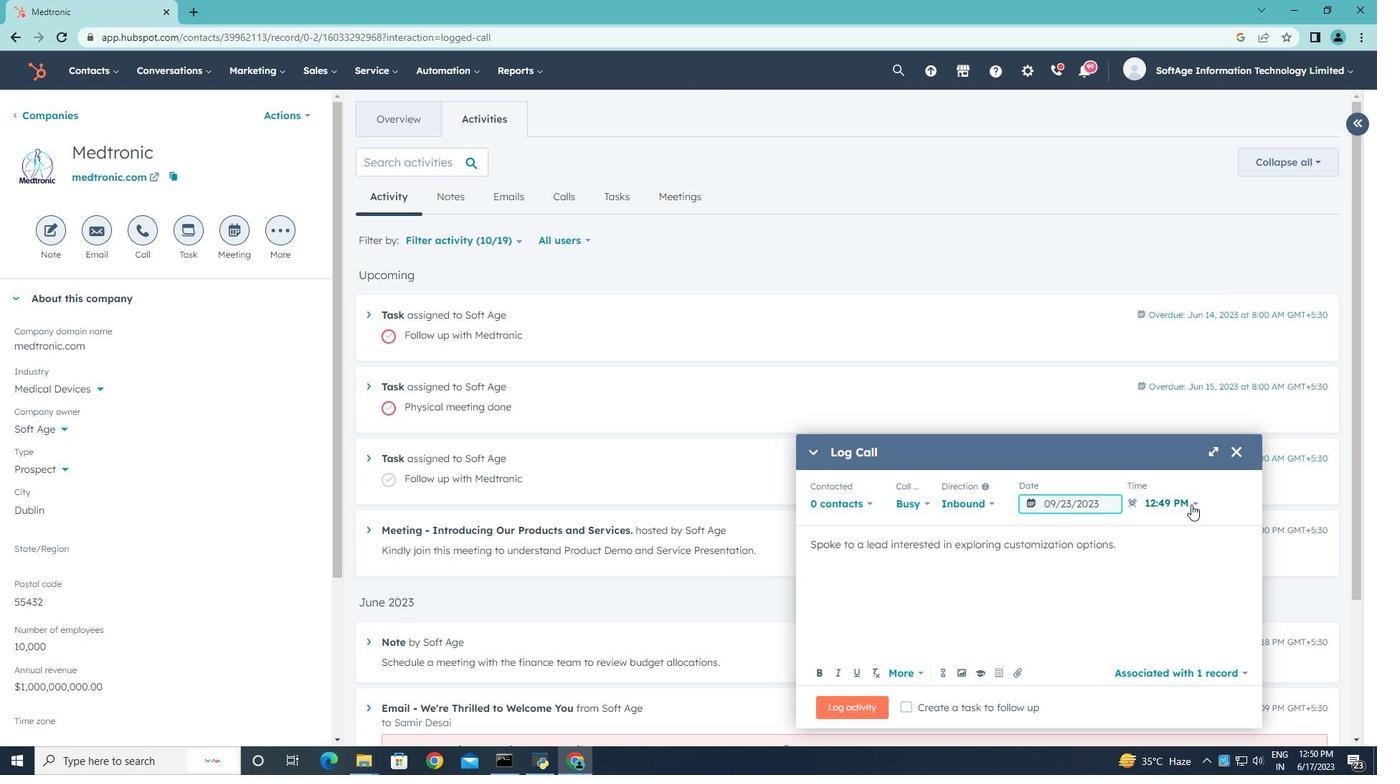 
Action: Mouse moved to (1160, 626)
Screenshot: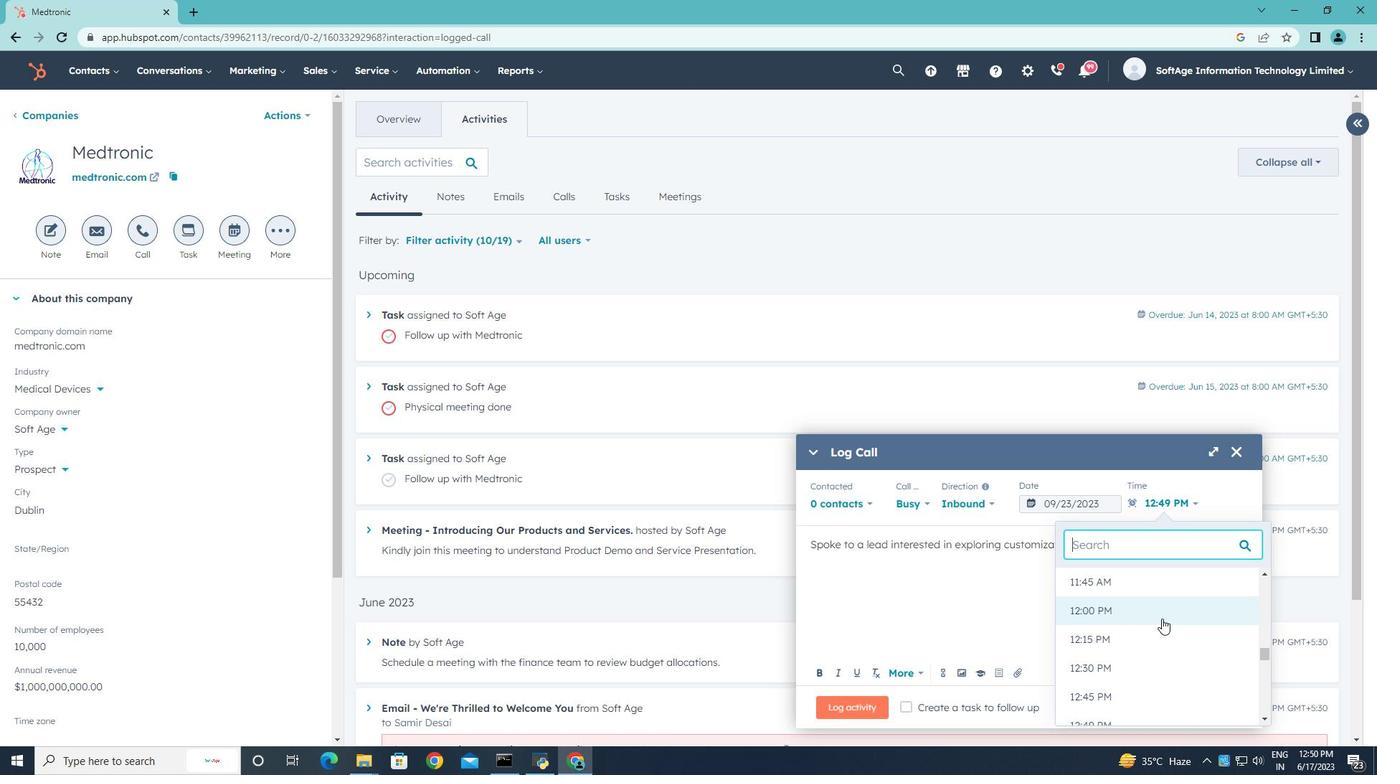 
Action: Mouse scrolled (1160, 625) with delta (0, 0)
Screenshot: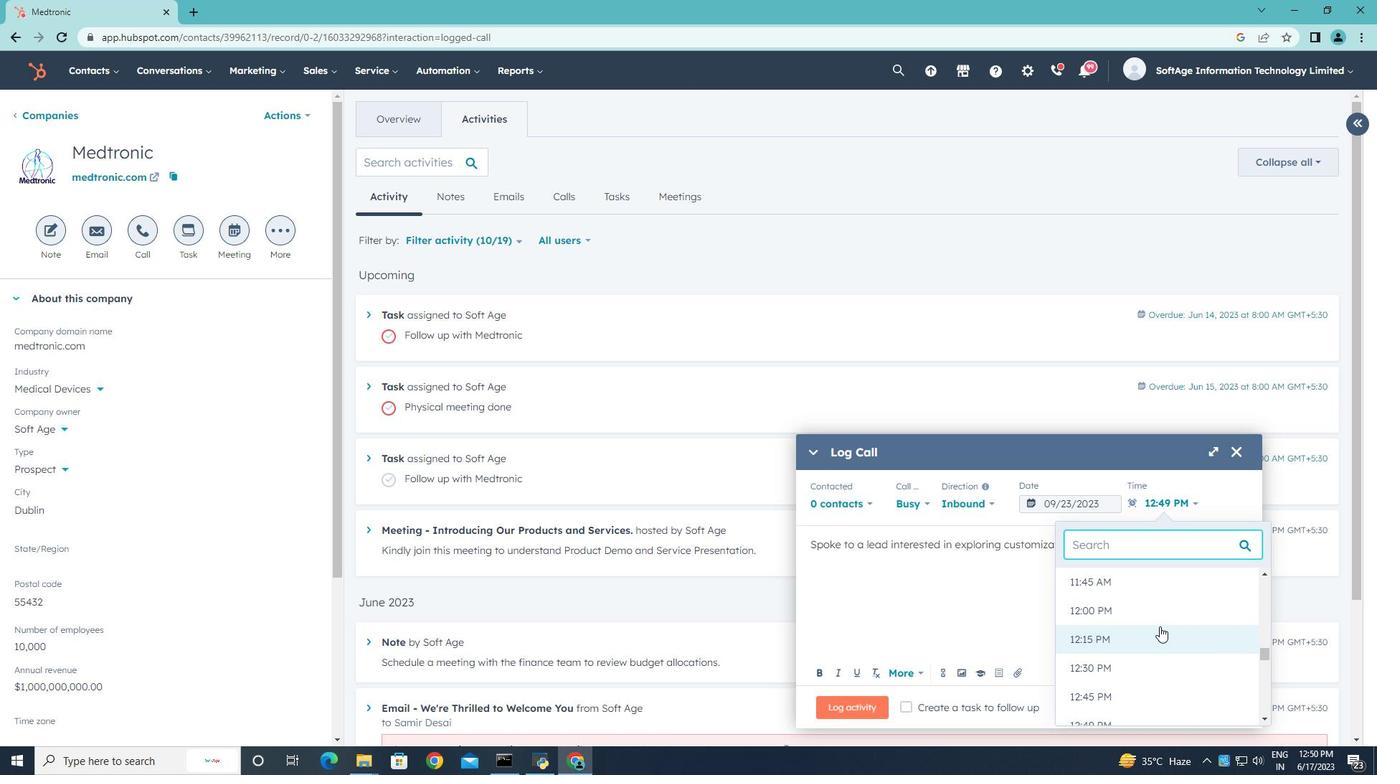 
Action: Mouse scrolled (1160, 625) with delta (0, 0)
Screenshot: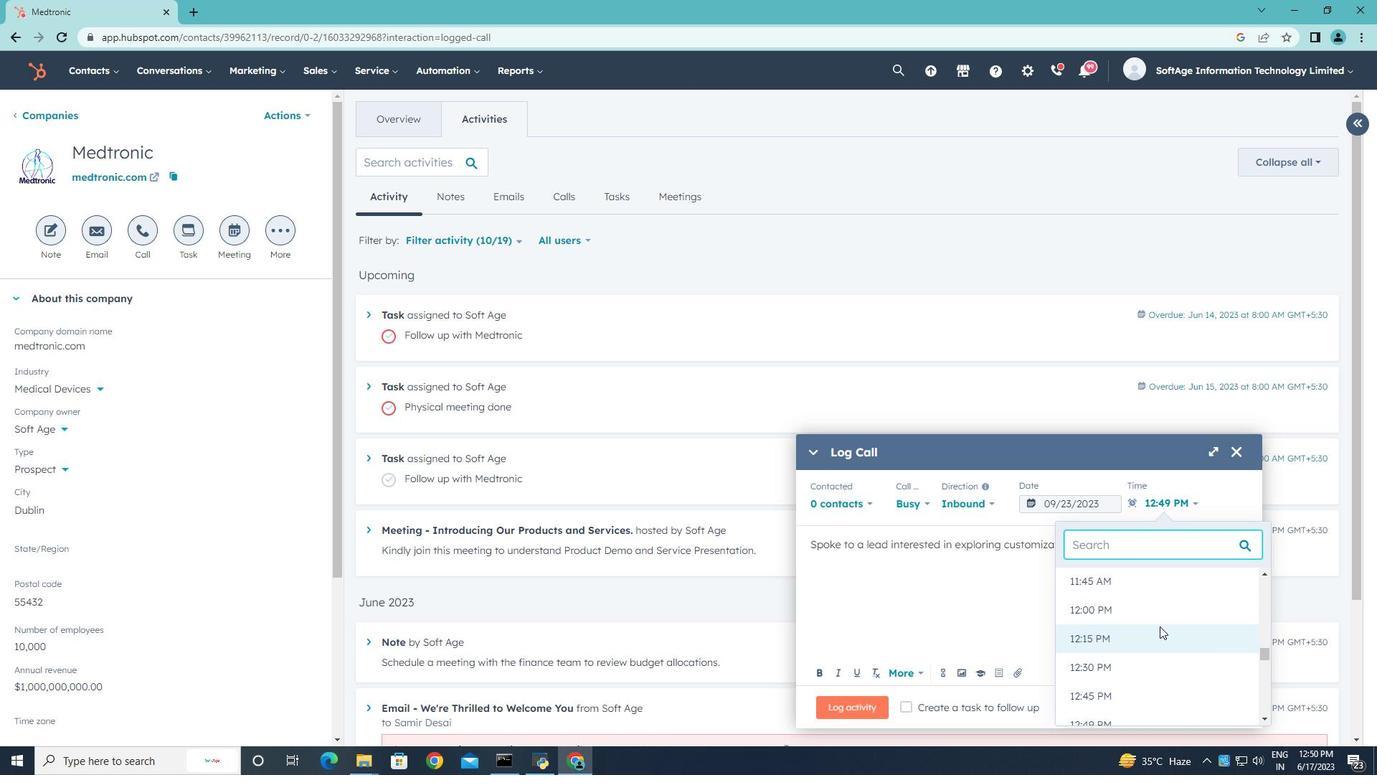 
Action: Mouse scrolled (1160, 625) with delta (0, 0)
Screenshot: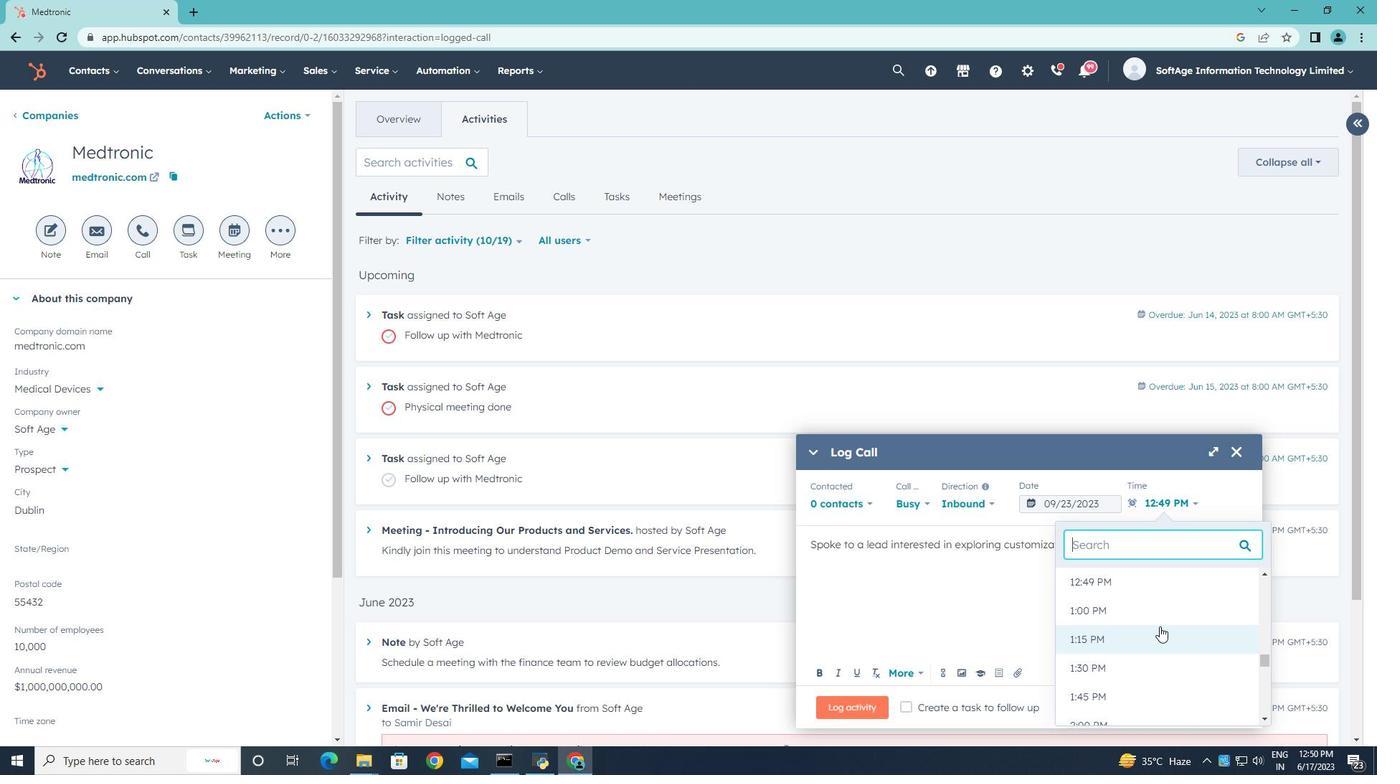 
Action: Mouse scrolled (1160, 625) with delta (0, 0)
Screenshot: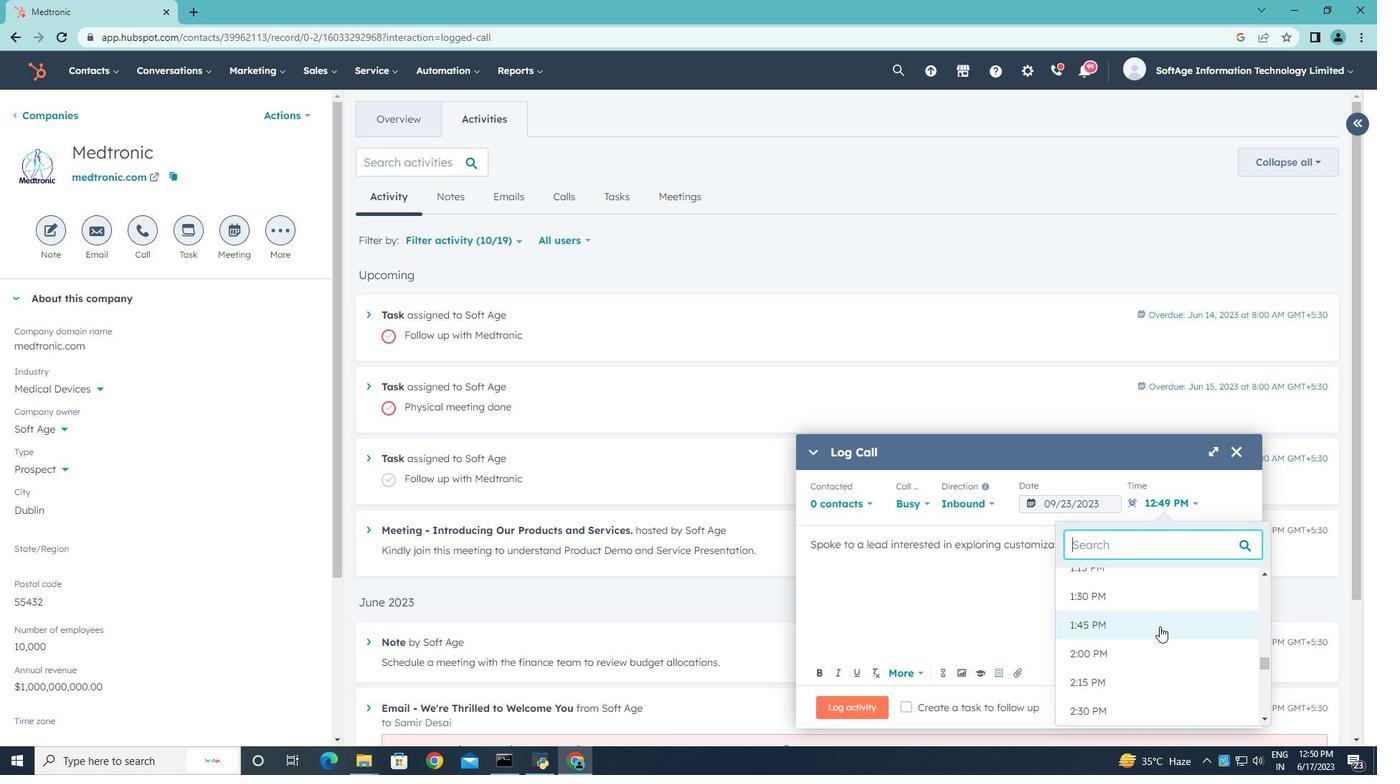 
Action: Mouse scrolled (1160, 625) with delta (0, 0)
Screenshot: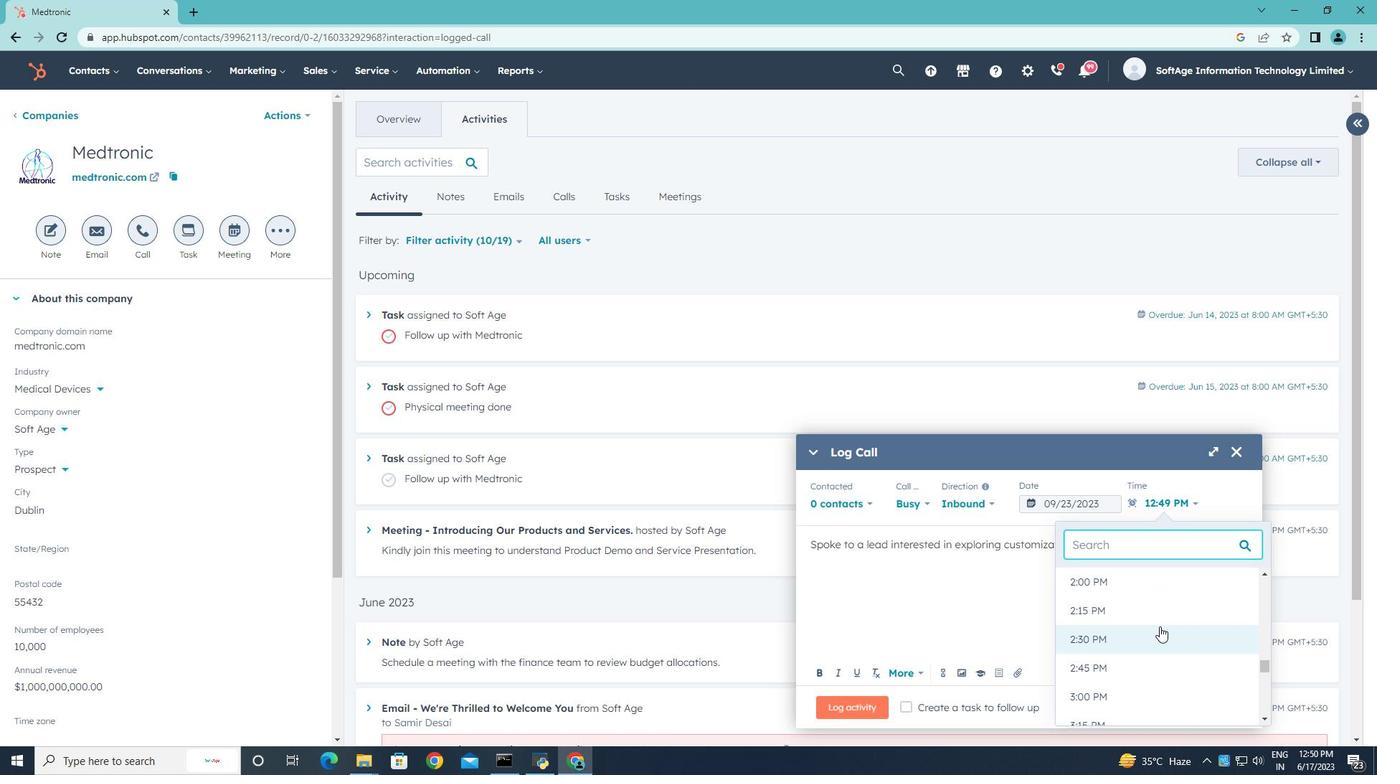 
Action: Mouse pressed left at (1160, 626)
Screenshot: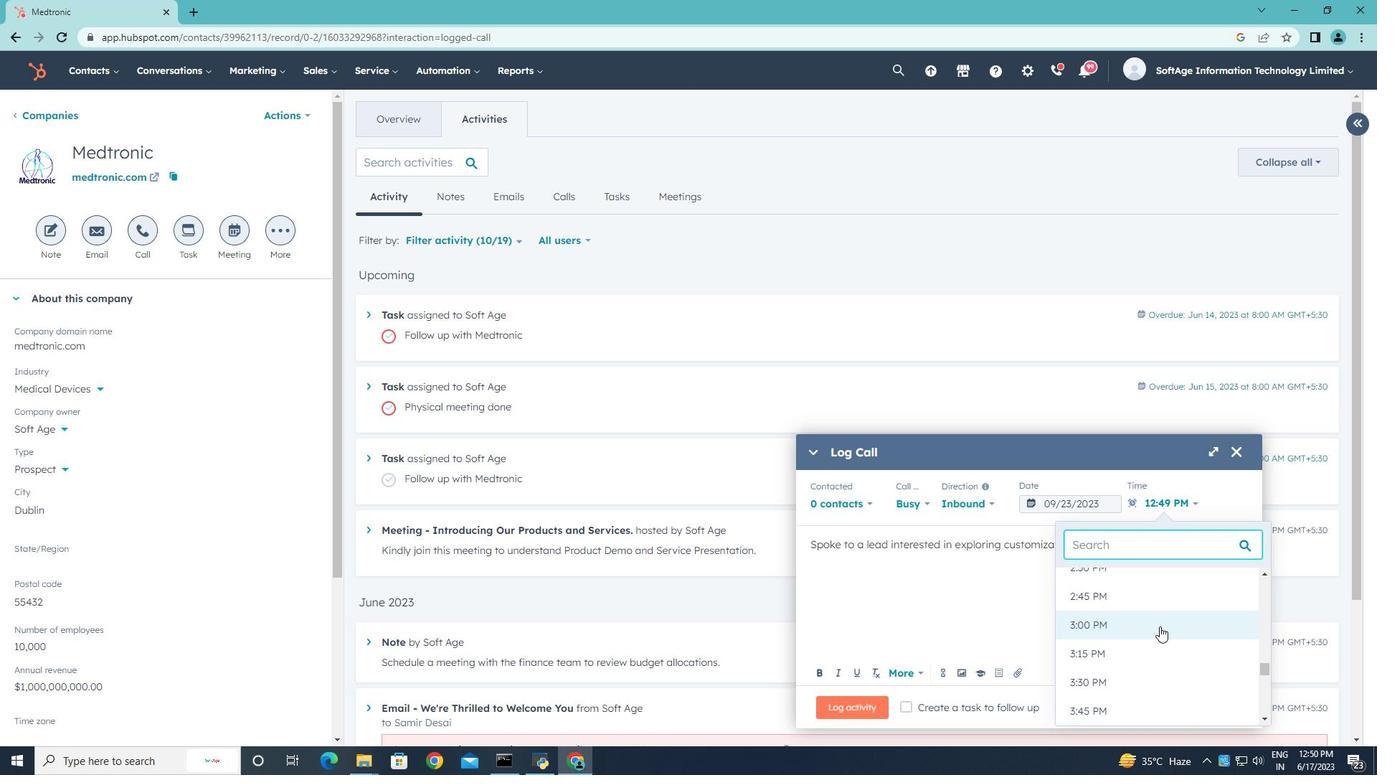 
Action: Mouse moved to (854, 706)
Screenshot: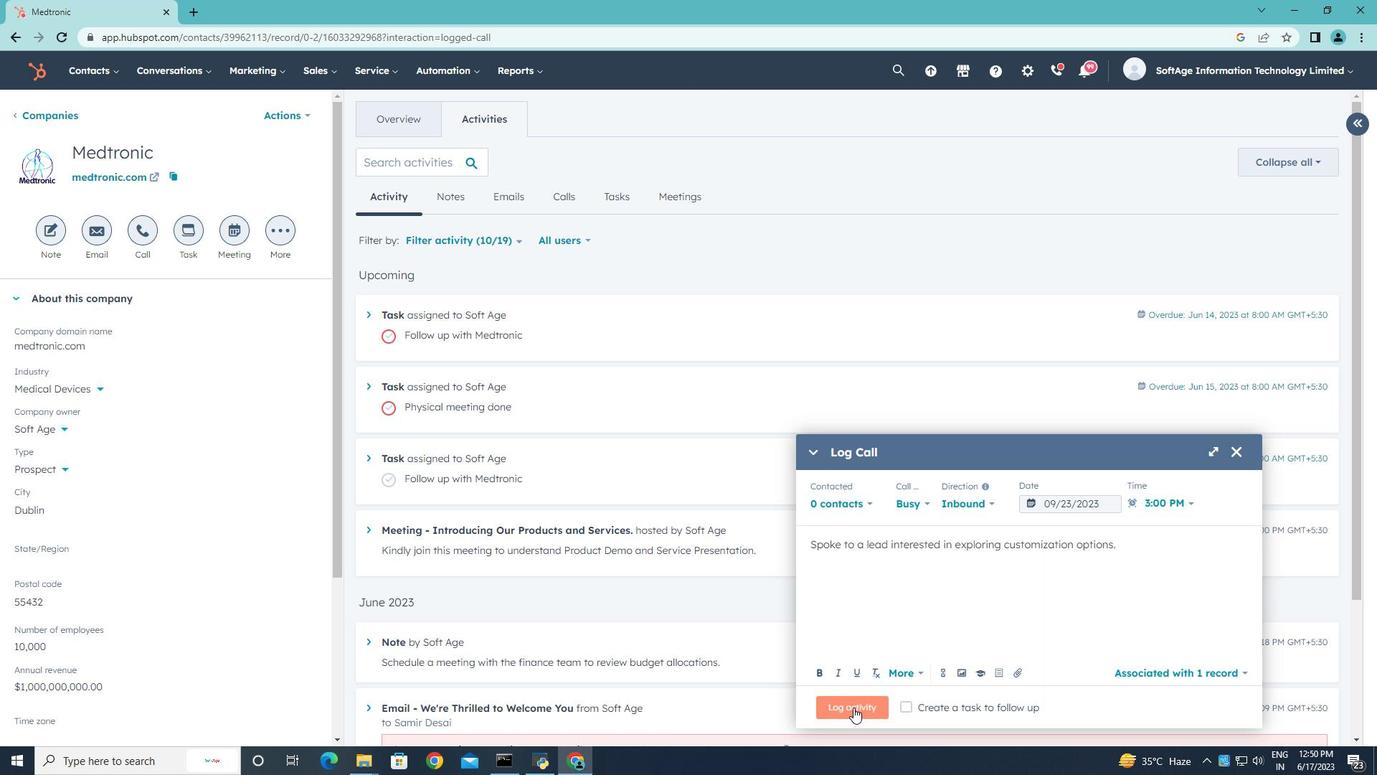 
Action: Mouse pressed left at (854, 706)
Screenshot: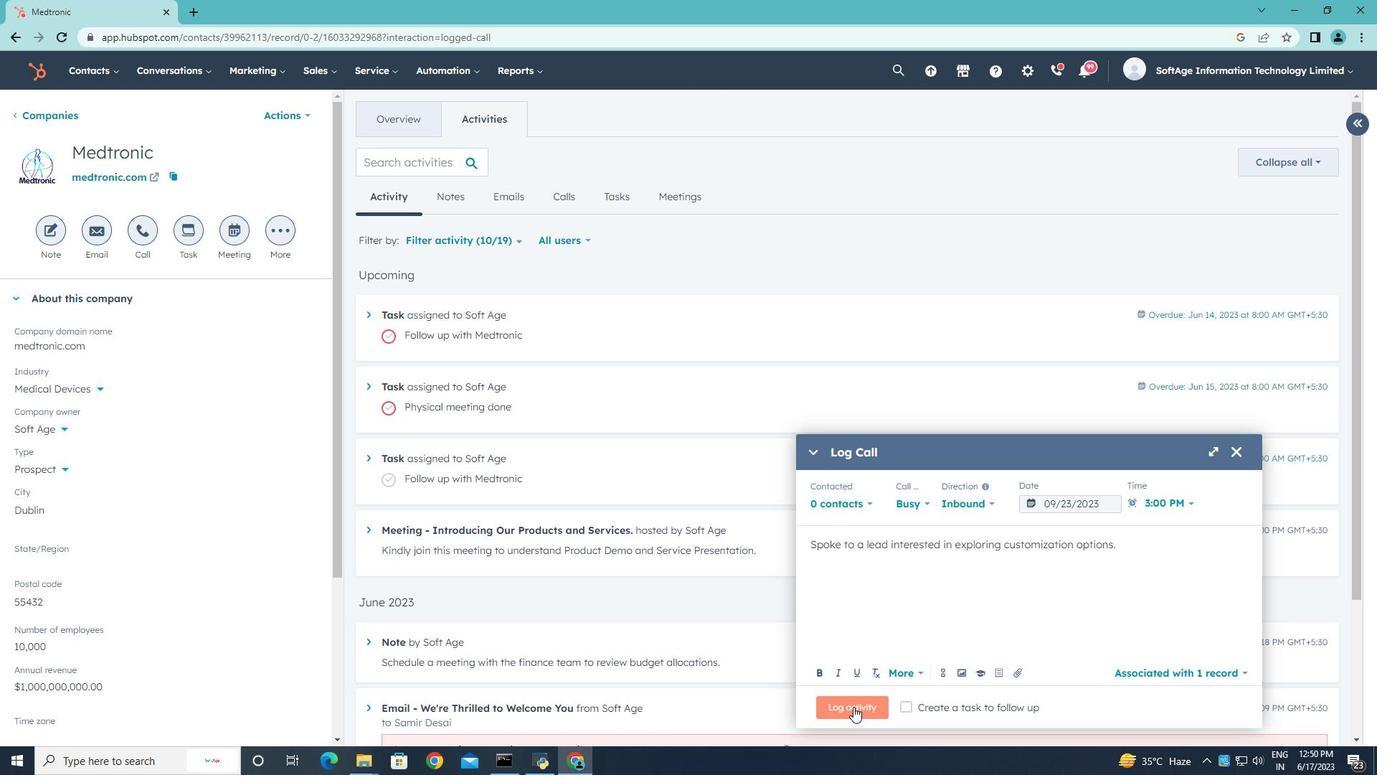 
